 Task: Find connections with filter location Jogonalan with filter topic #realestateagentwith filter profile language Spanish with filter current company Bank of Baroda with filter school SSM College of Engineering with filter industry Geothermal Electric Power Generation with filter service category Homeowners Insurance with filter keywords title Assistant Golf Professional
Action: Mouse moved to (491, 46)
Screenshot: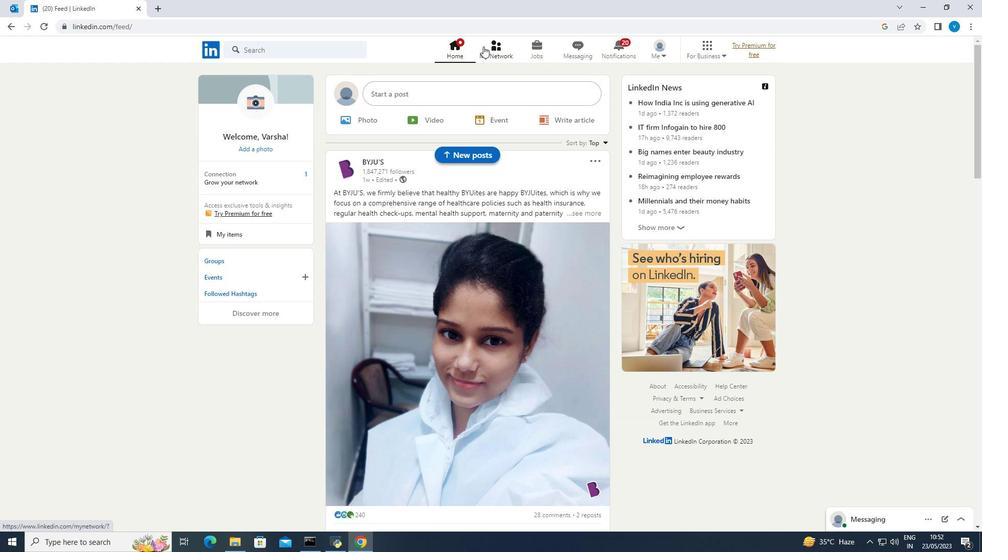 
Action: Mouse pressed left at (491, 46)
Screenshot: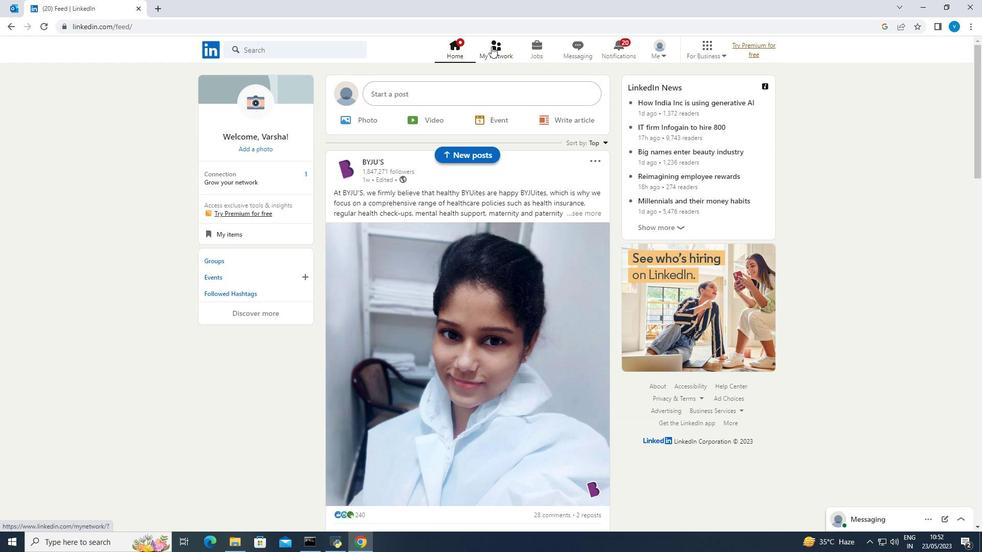 
Action: Mouse moved to (306, 109)
Screenshot: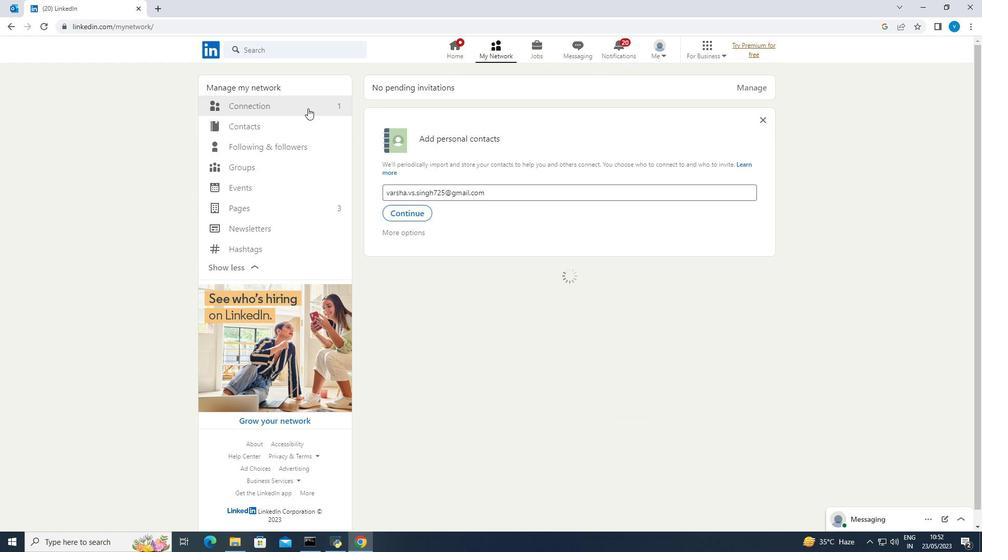 
Action: Mouse pressed left at (306, 109)
Screenshot: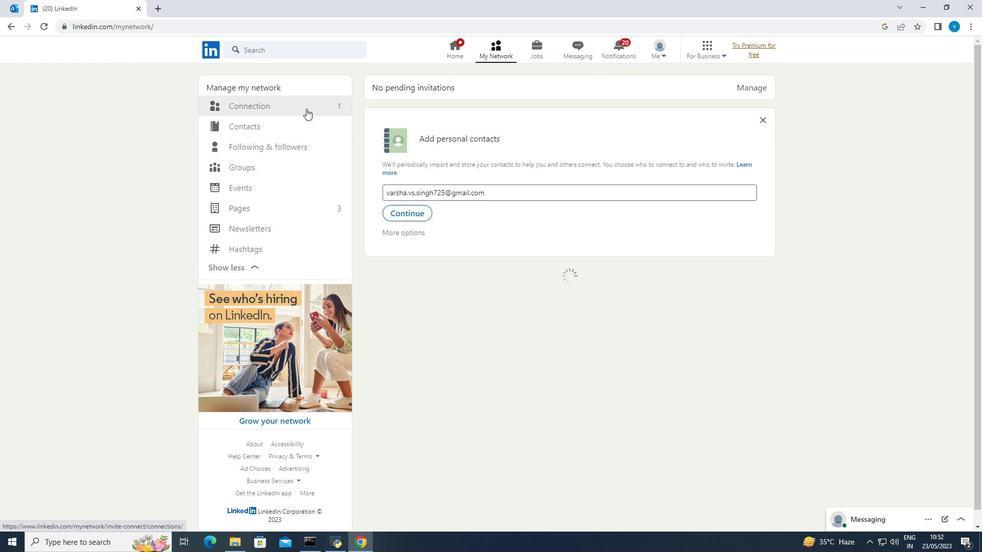 
Action: Mouse moved to (543, 108)
Screenshot: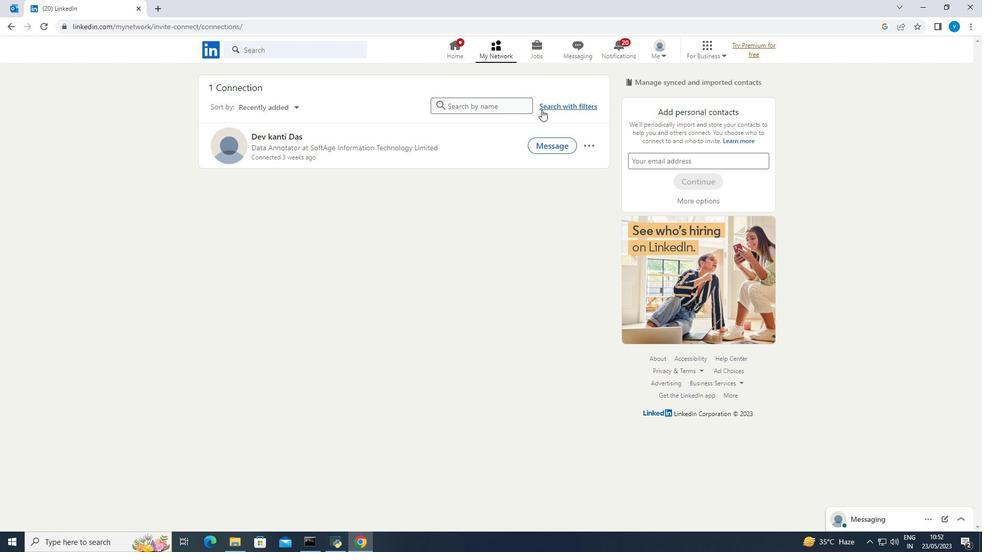 
Action: Mouse pressed left at (543, 108)
Screenshot: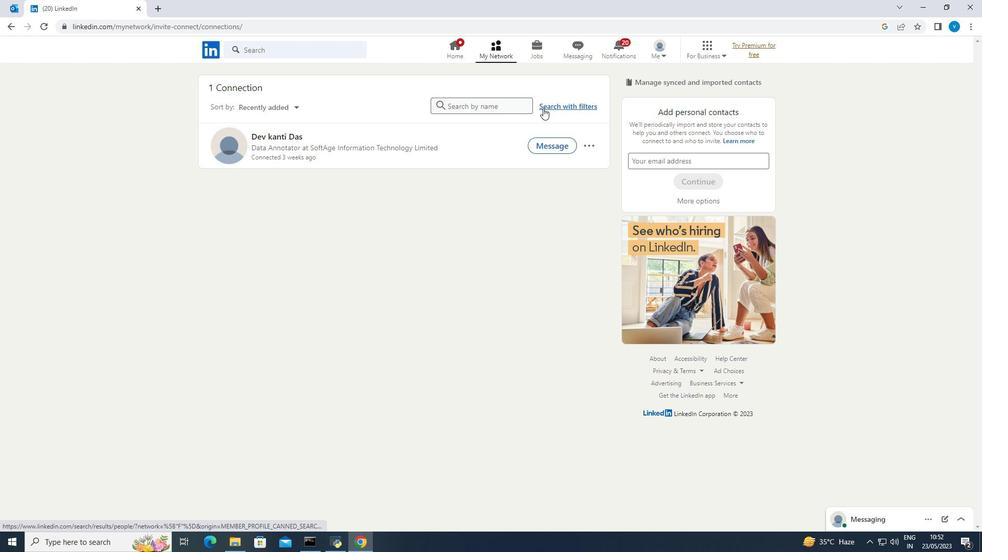 
Action: Mouse moved to (523, 81)
Screenshot: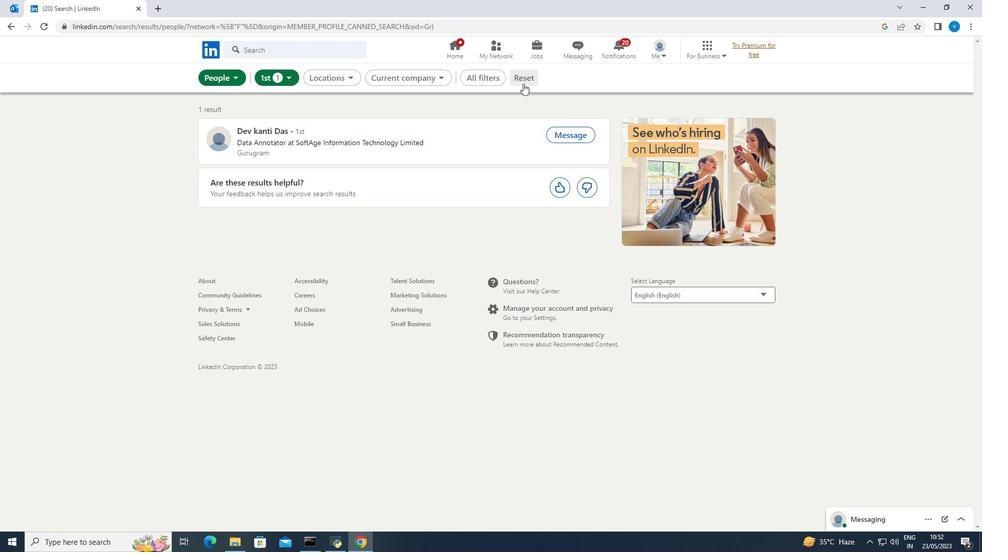 
Action: Mouse pressed left at (523, 81)
Screenshot: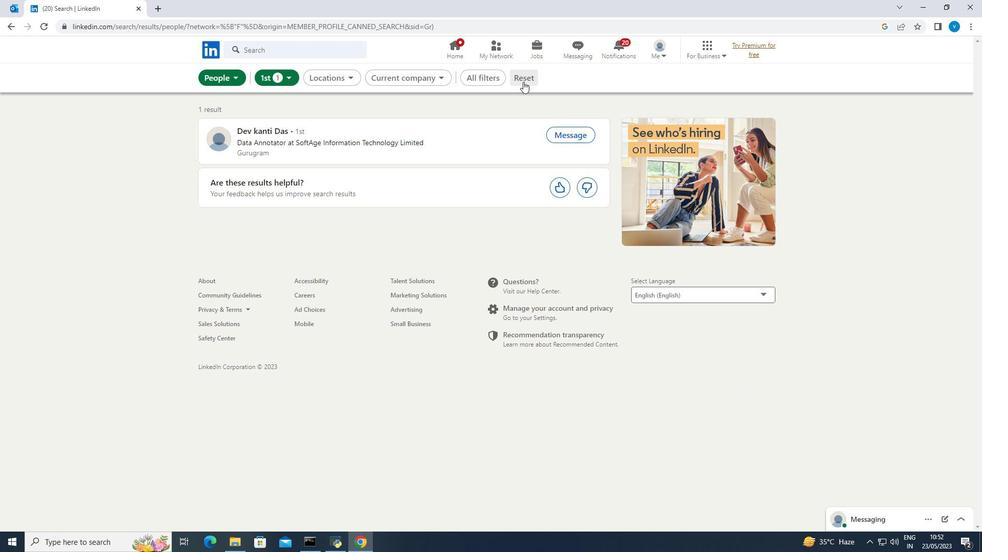 
Action: Mouse moved to (509, 80)
Screenshot: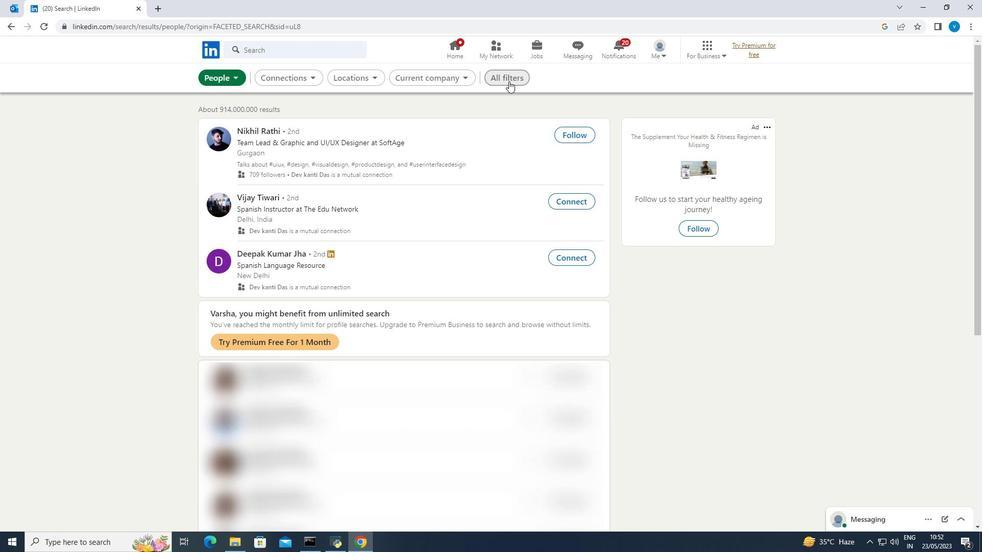 
Action: Mouse pressed left at (509, 80)
Screenshot: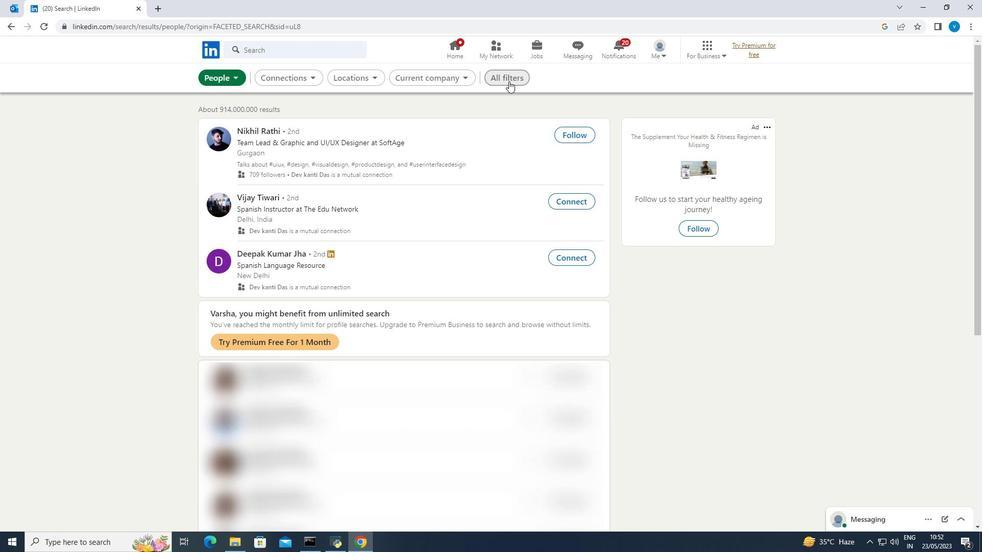 
Action: Mouse moved to (507, 81)
Screenshot: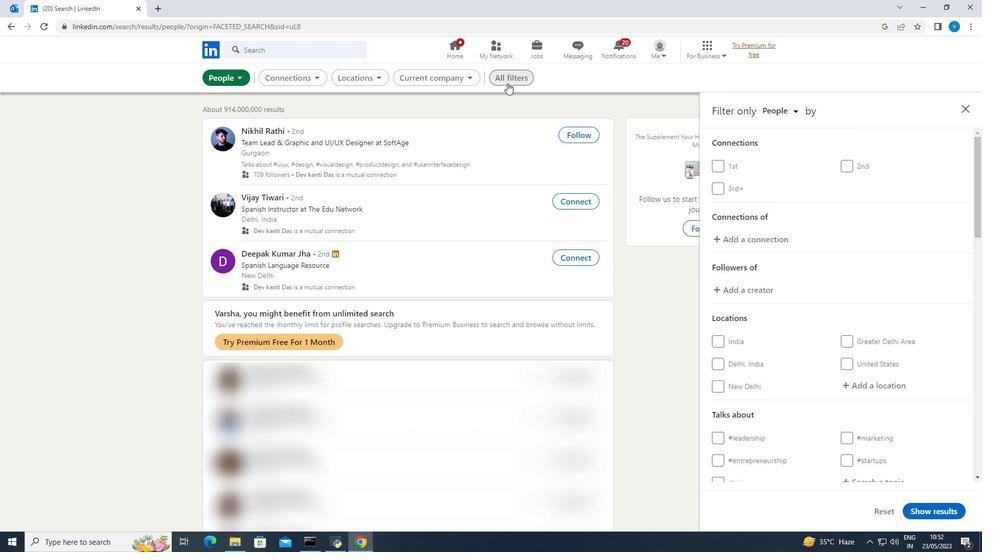 
Action: Mouse pressed left at (507, 81)
Screenshot: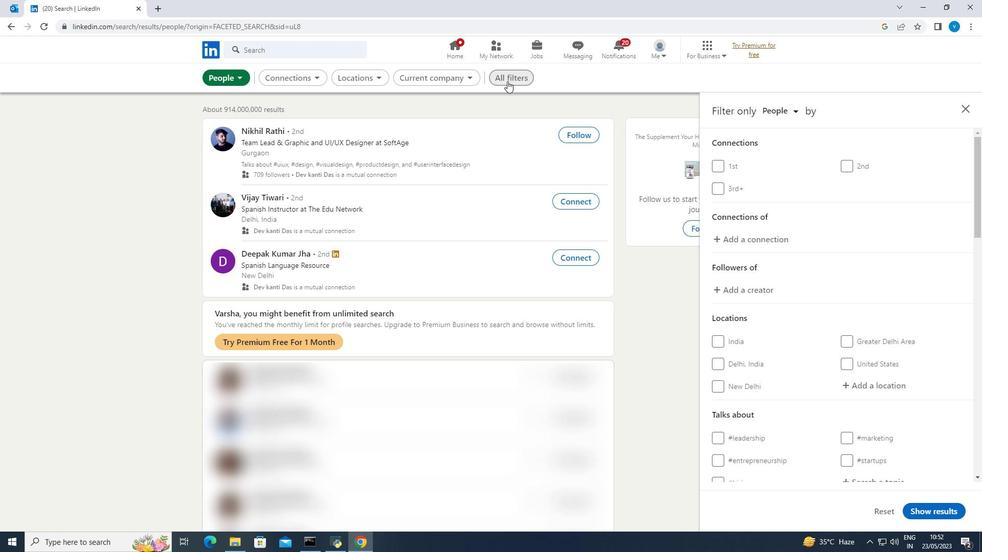 
Action: Mouse pressed left at (507, 81)
Screenshot: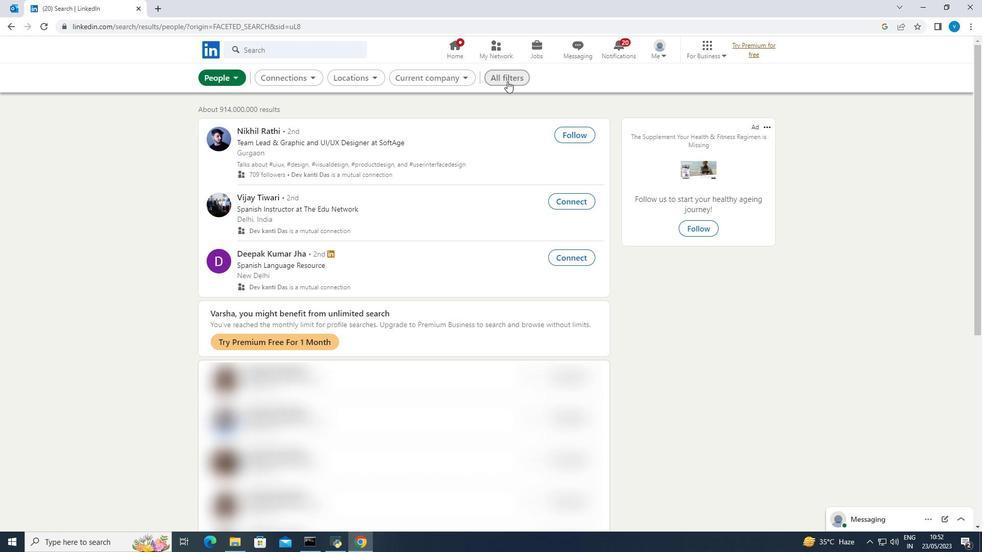 
Action: Mouse moved to (829, 236)
Screenshot: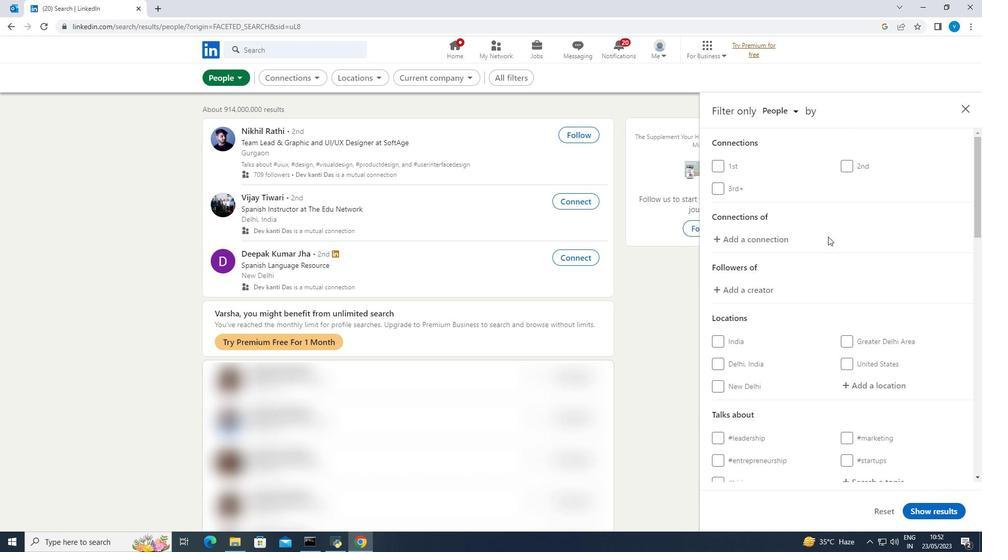 
Action: Mouse scrolled (829, 236) with delta (0, 0)
Screenshot: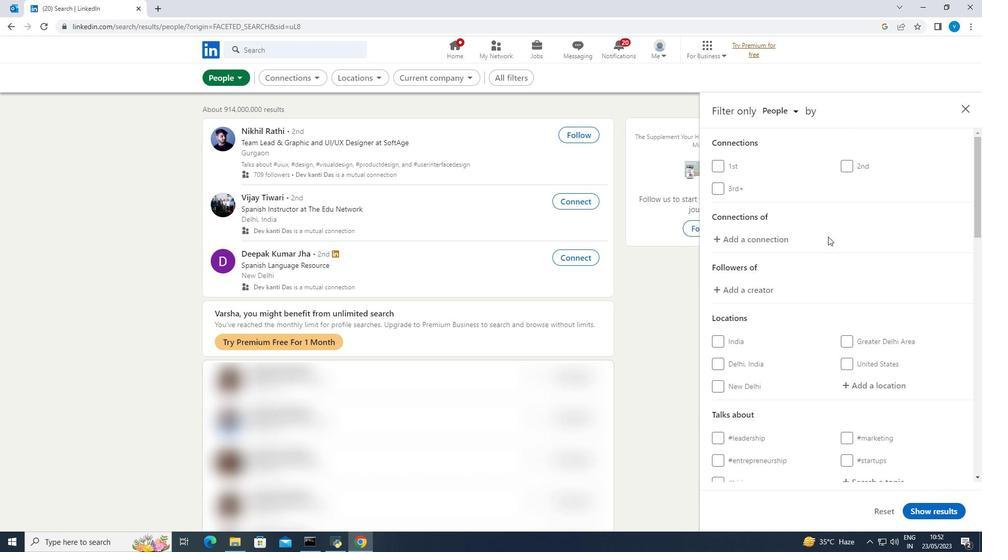 
Action: Mouse scrolled (829, 236) with delta (0, 0)
Screenshot: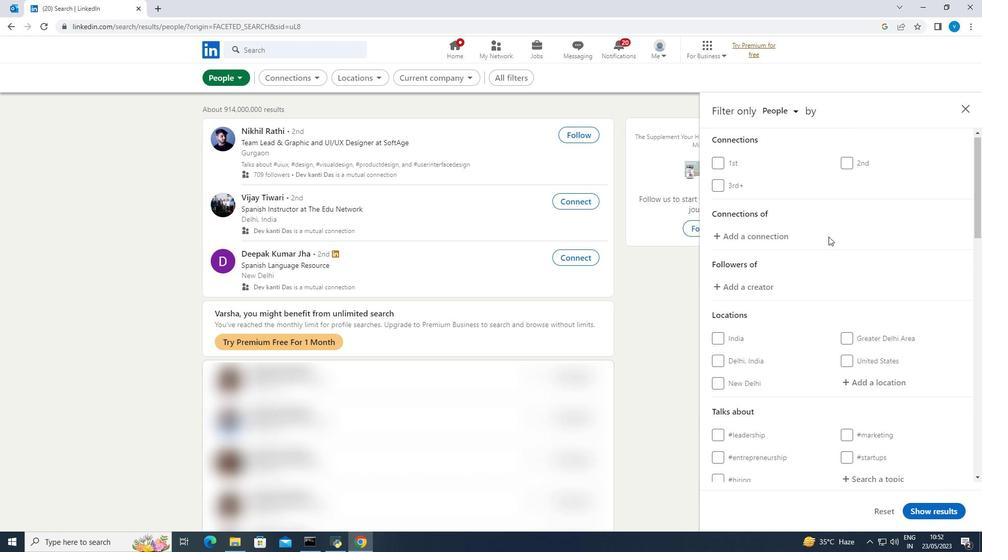 
Action: Mouse moved to (829, 236)
Screenshot: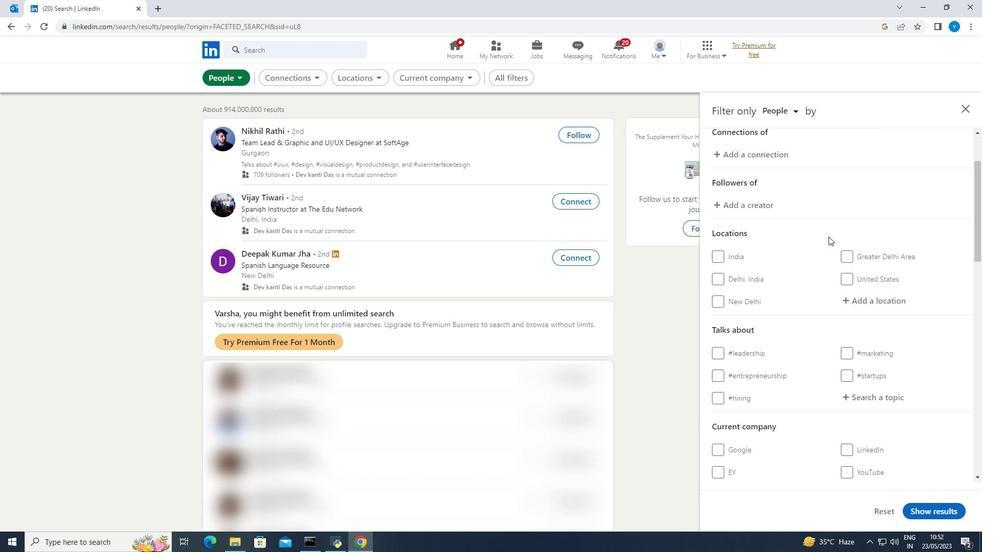 
Action: Mouse scrolled (829, 236) with delta (0, 0)
Screenshot: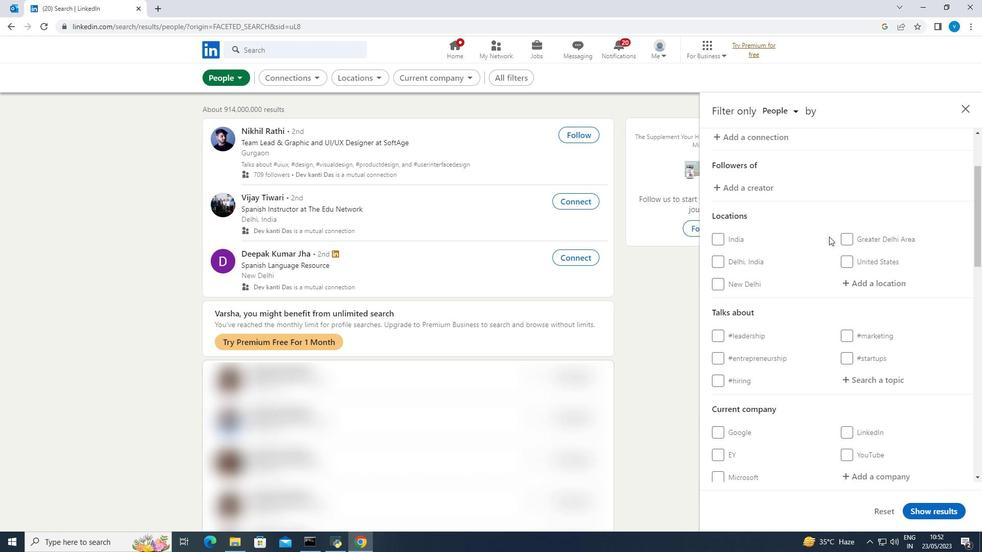 
Action: Mouse moved to (859, 232)
Screenshot: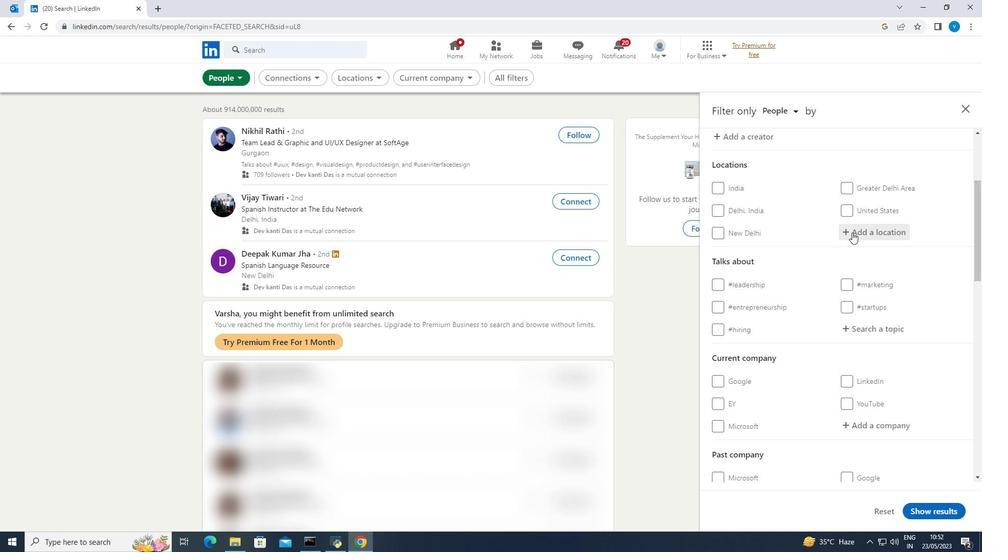 
Action: Mouse pressed left at (859, 232)
Screenshot: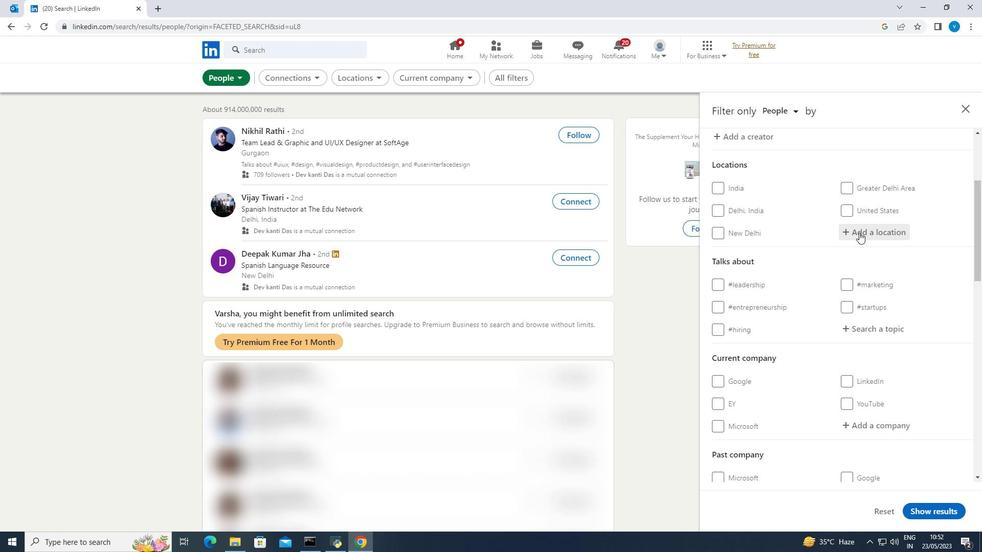 
Action: Mouse moved to (859, 229)
Screenshot: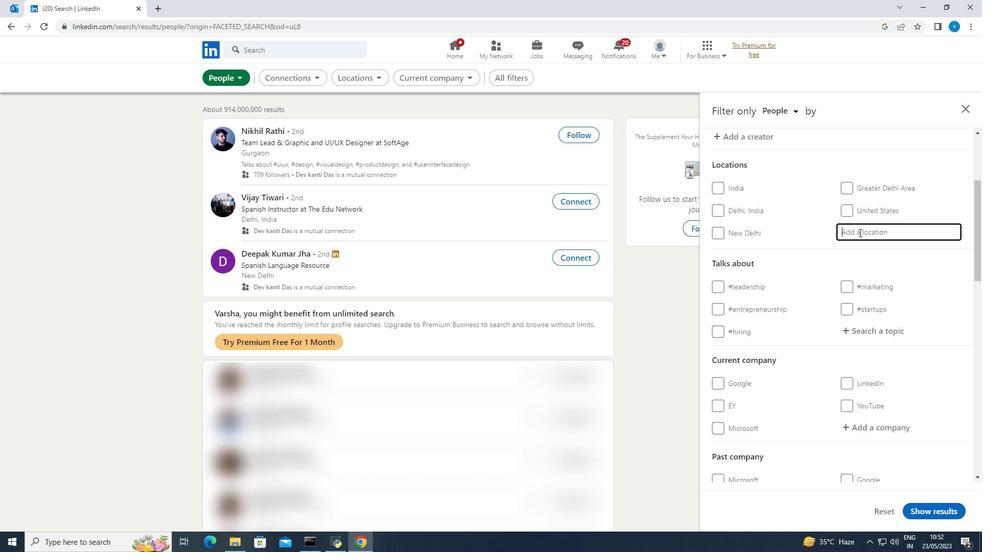 
Action: Key pressed <Key.shift><Key.shift><Key.shift><Key.shift><Key.shift>Jogonalan
Screenshot: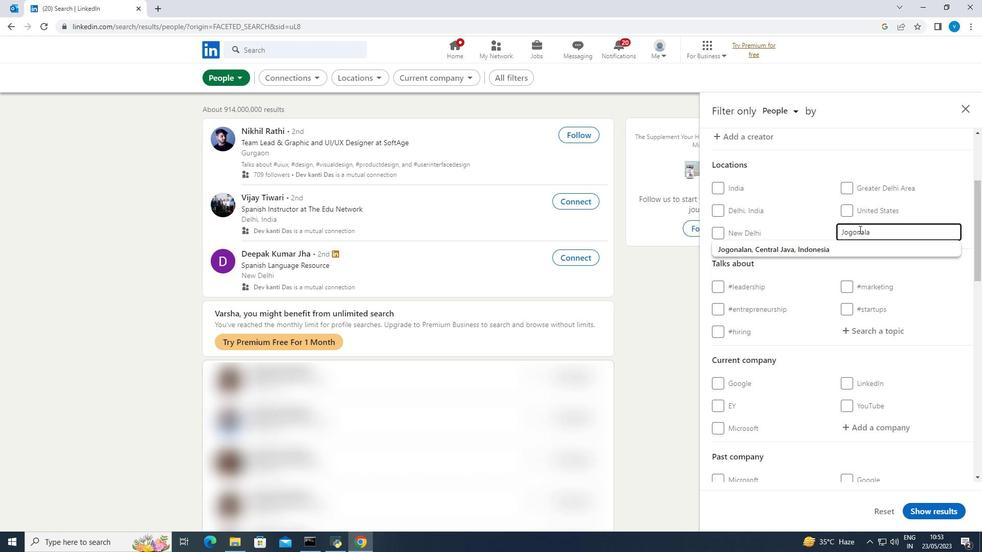 
Action: Mouse moved to (872, 335)
Screenshot: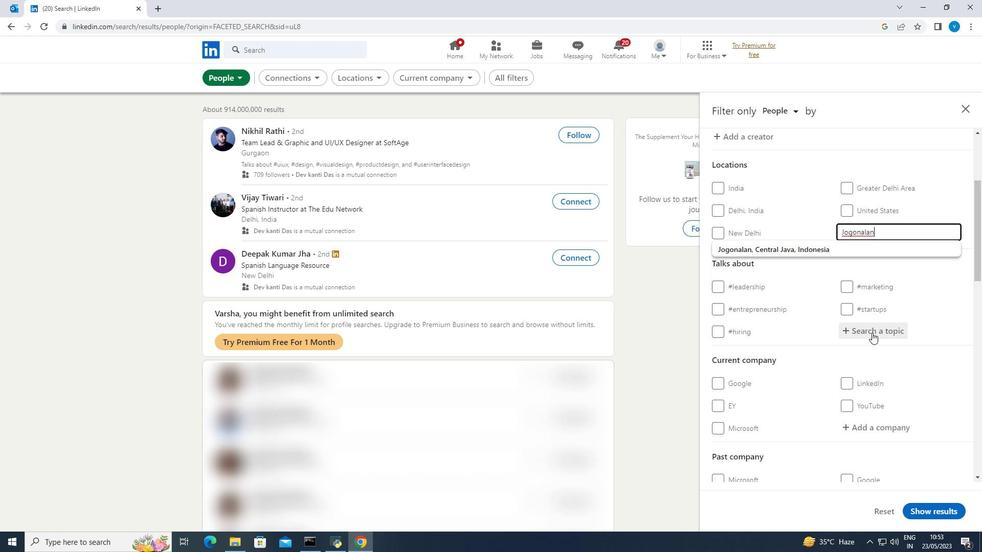 
Action: Mouse pressed left at (872, 335)
Screenshot: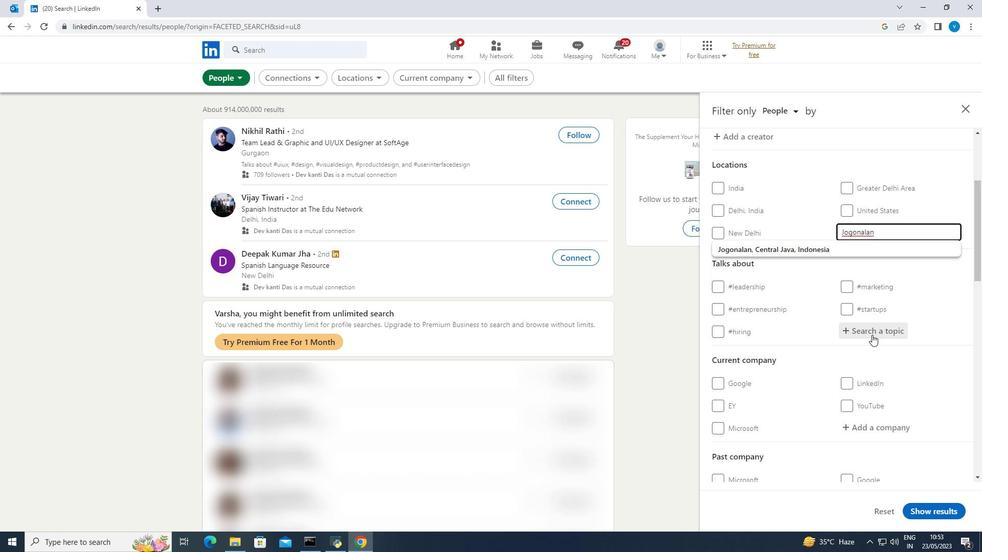 
Action: Key pressed realestateagent
Screenshot: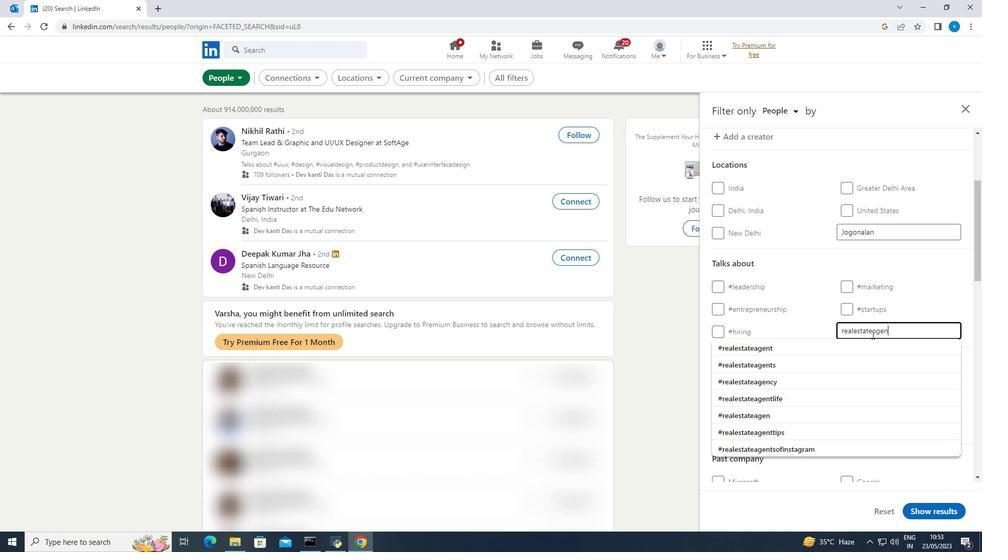 
Action: Mouse moved to (809, 346)
Screenshot: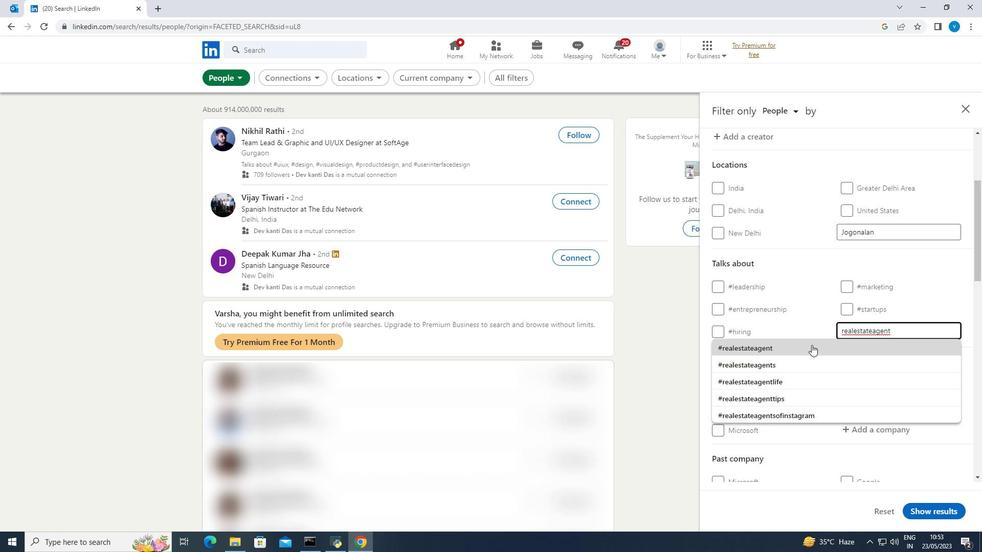 
Action: Mouse pressed left at (809, 346)
Screenshot: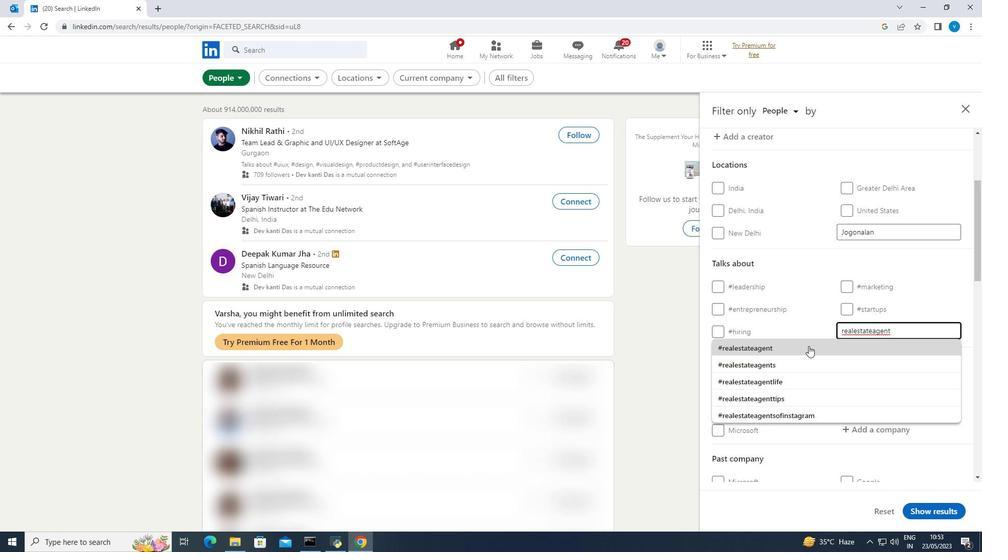 
Action: Mouse moved to (809, 346)
Screenshot: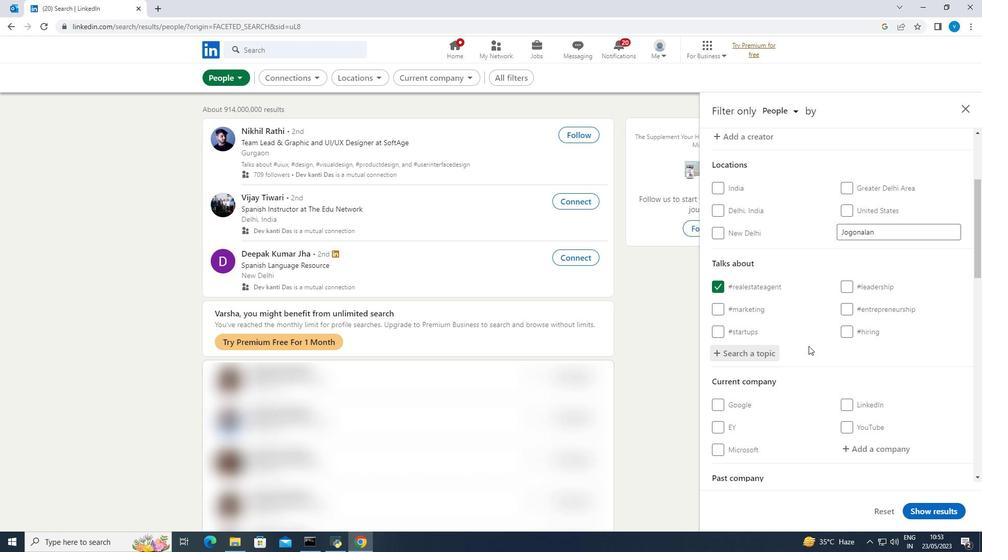 
Action: Mouse scrolled (809, 345) with delta (0, 0)
Screenshot: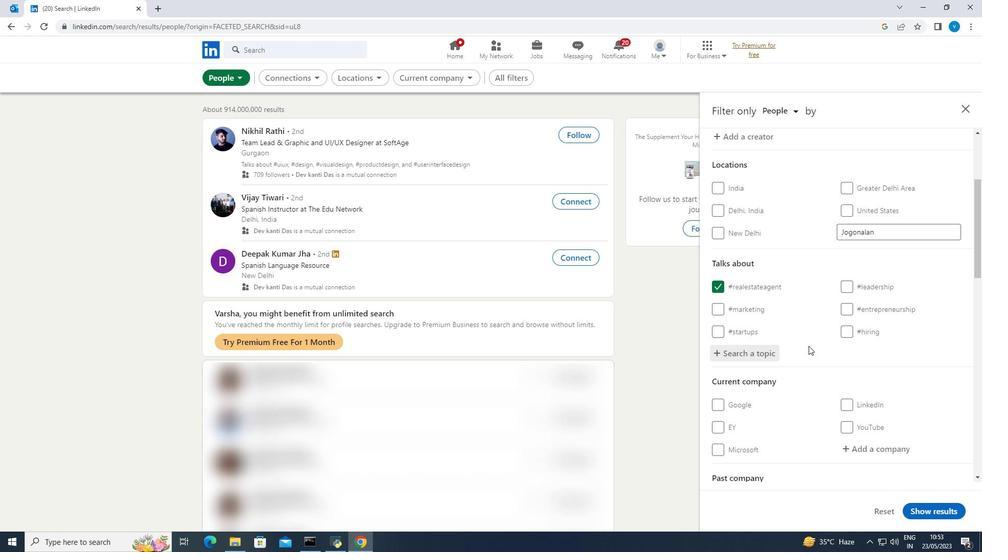 
Action: Mouse scrolled (809, 345) with delta (0, 0)
Screenshot: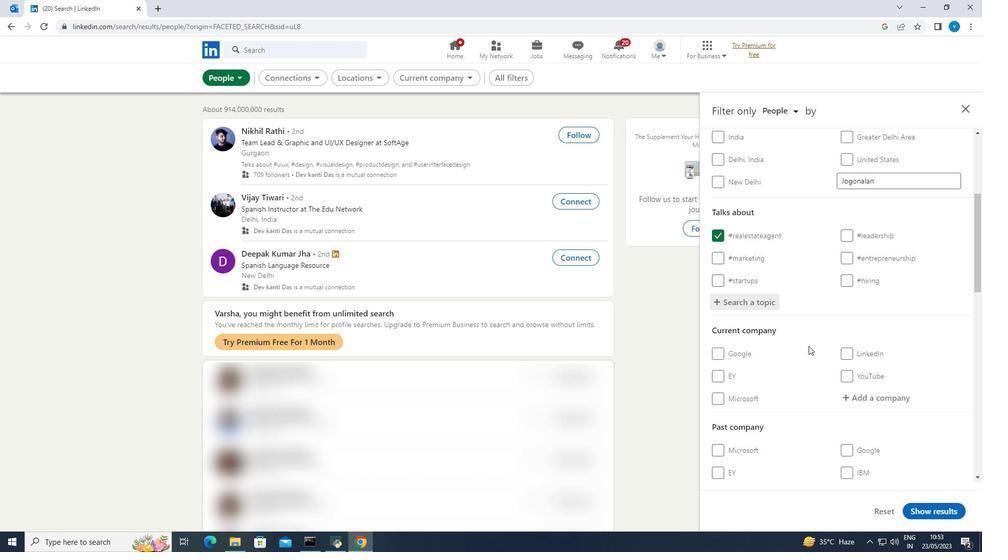 
Action: Mouse scrolled (809, 345) with delta (0, 0)
Screenshot: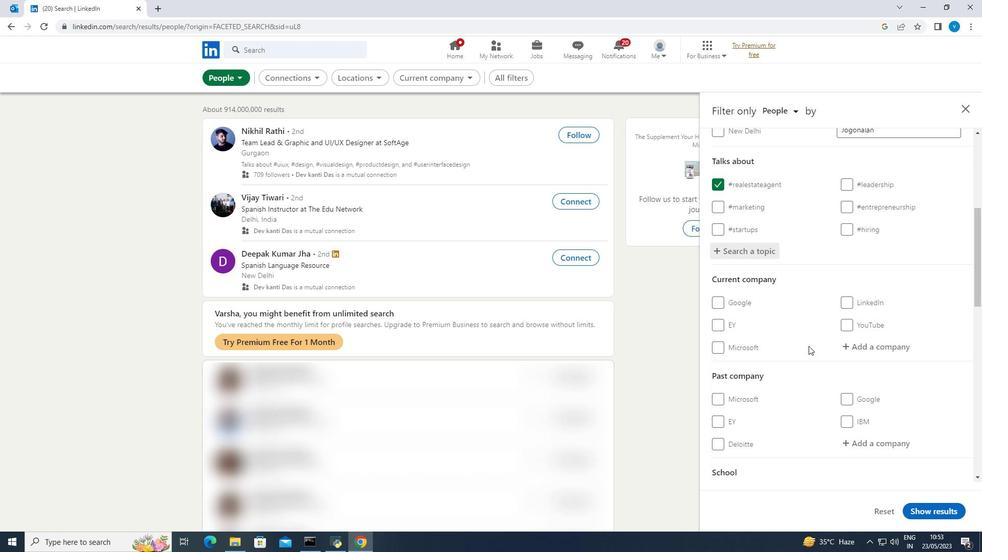 
Action: Mouse scrolled (809, 345) with delta (0, 0)
Screenshot: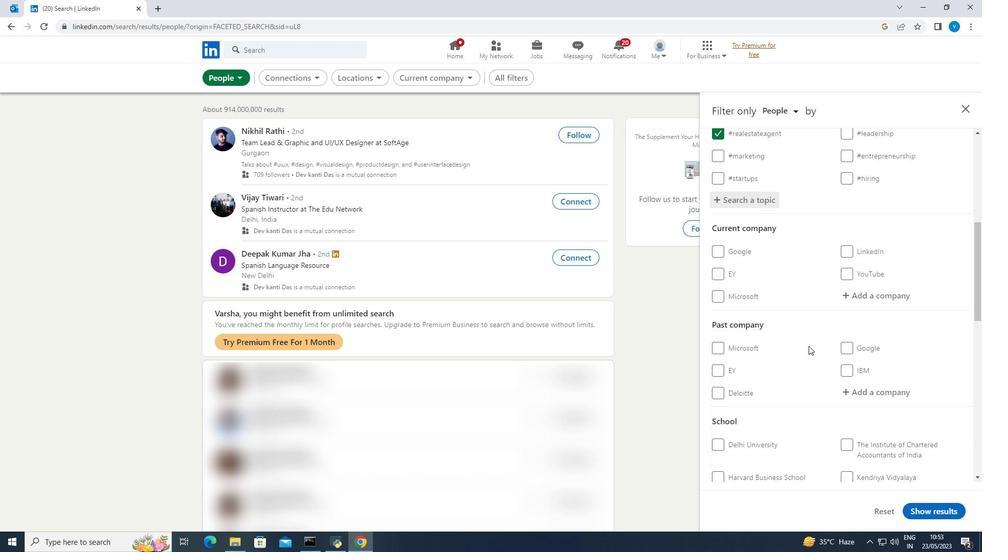 
Action: Mouse scrolled (809, 345) with delta (0, 0)
Screenshot: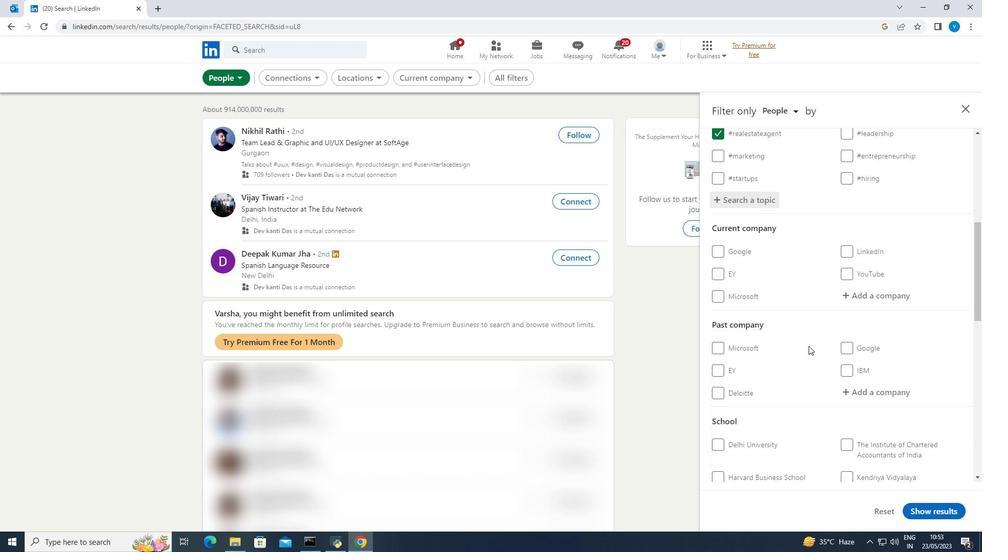 
Action: Mouse scrolled (809, 345) with delta (0, 0)
Screenshot: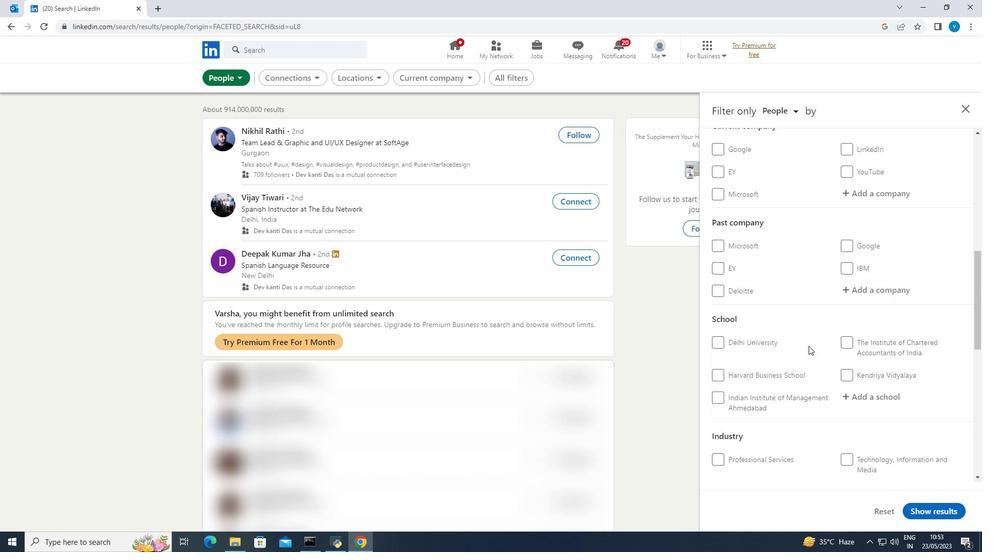 
Action: Mouse scrolled (809, 345) with delta (0, 0)
Screenshot: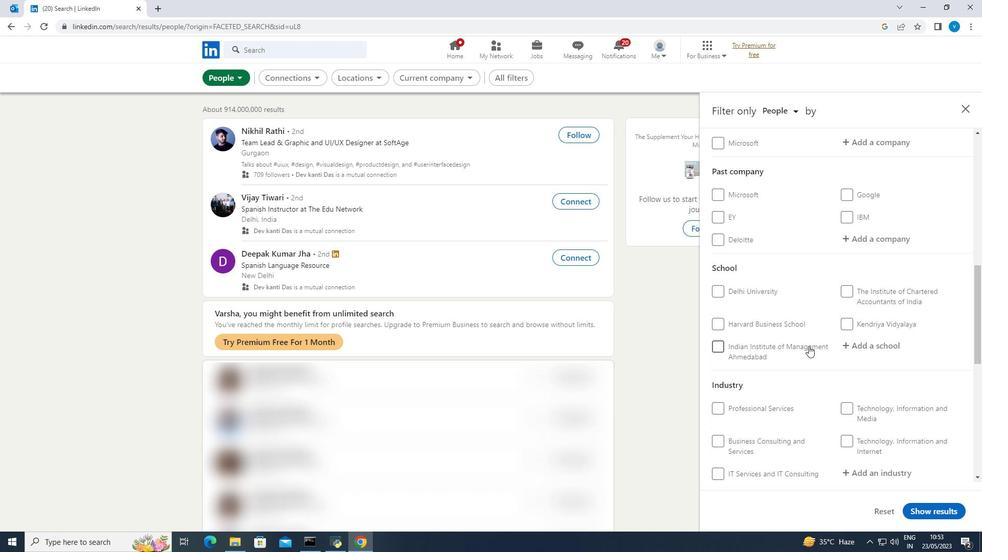 
Action: Mouse scrolled (809, 345) with delta (0, 0)
Screenshot: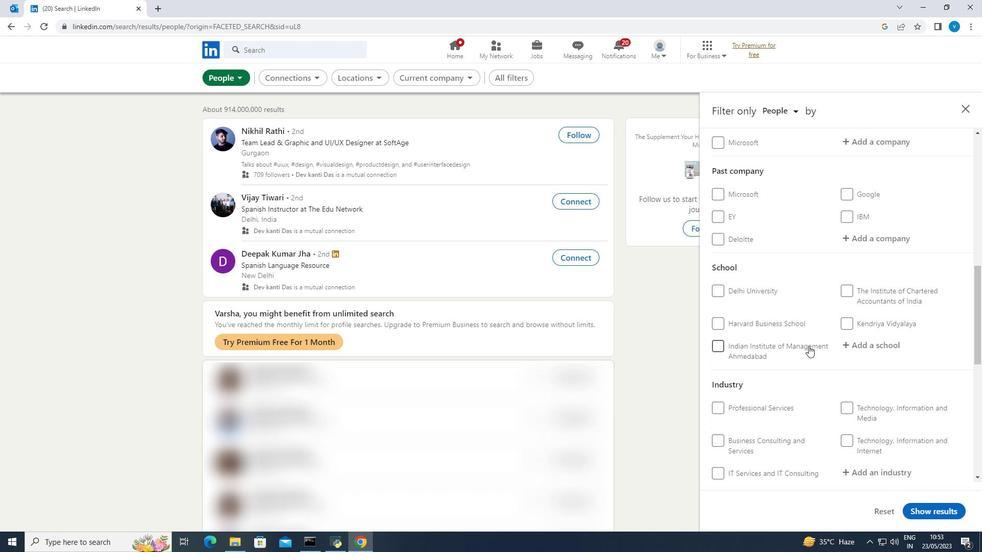 
Action: Mouse scrolled (809, 345) with delta (0, 0)
Screenshot: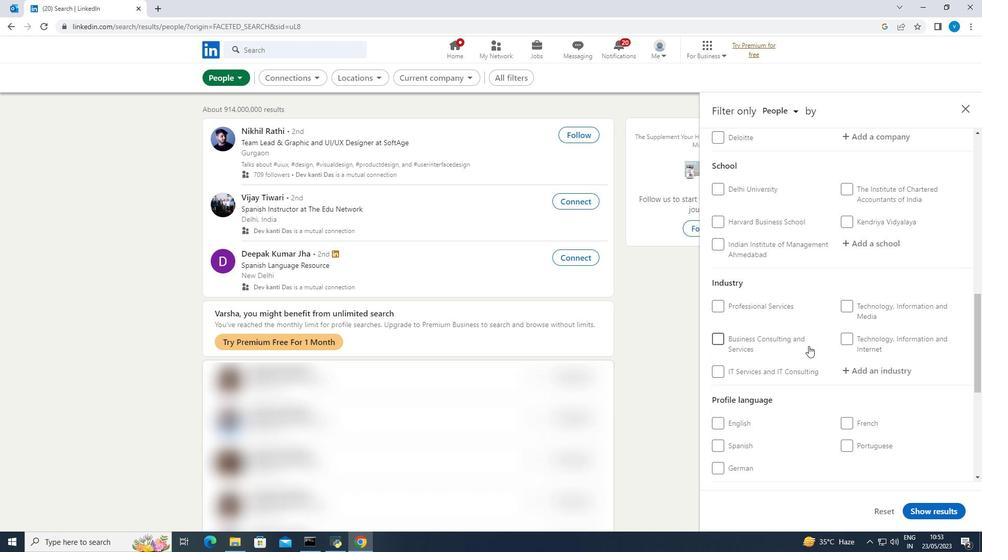 
Action: Mouse scrolled (809, 345) with delta (0, 0)
Screenshot: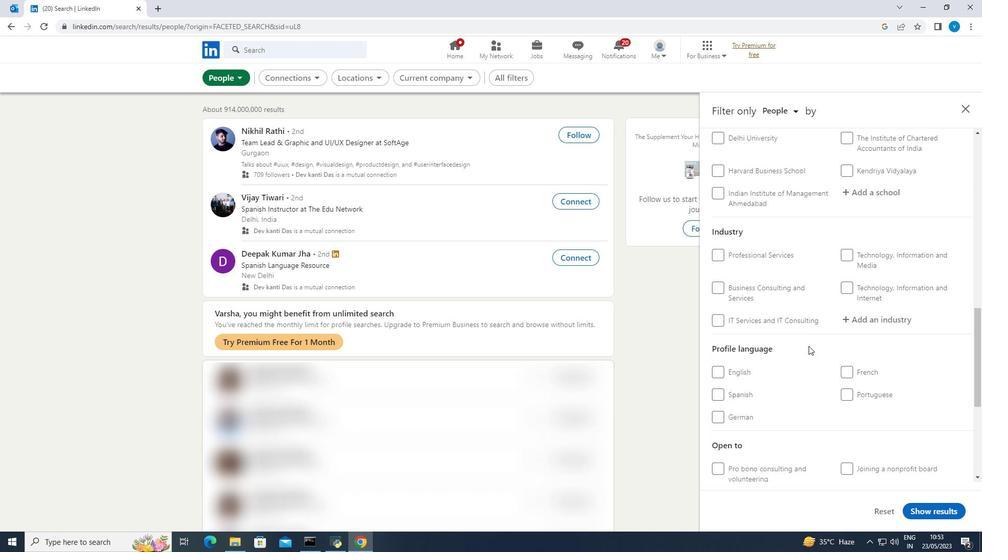 
Action: Mouse scrolled (809, 345) with delta (0, 0)
Screenshot: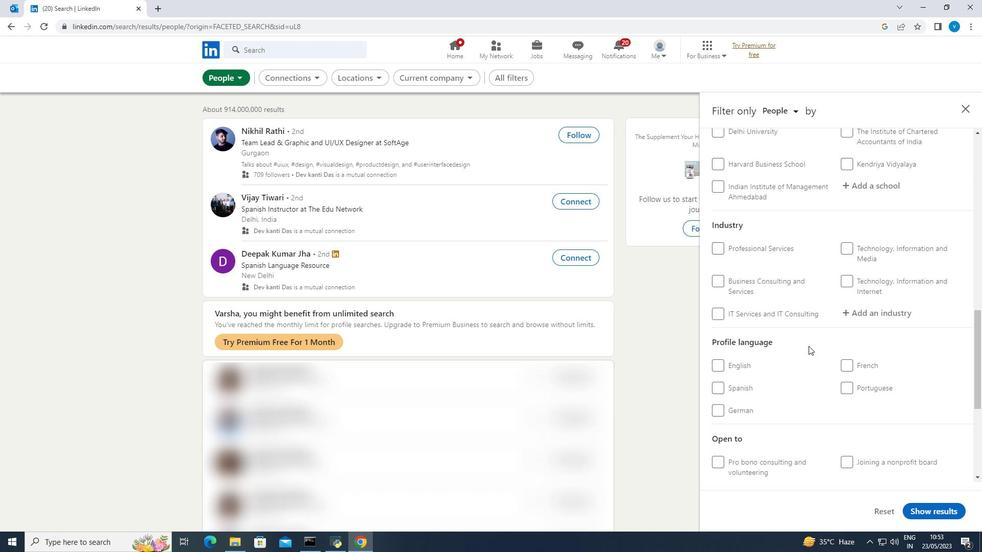 
Action: Mouse scrolled (809, 345) with delta (0, 0)
Screenshot: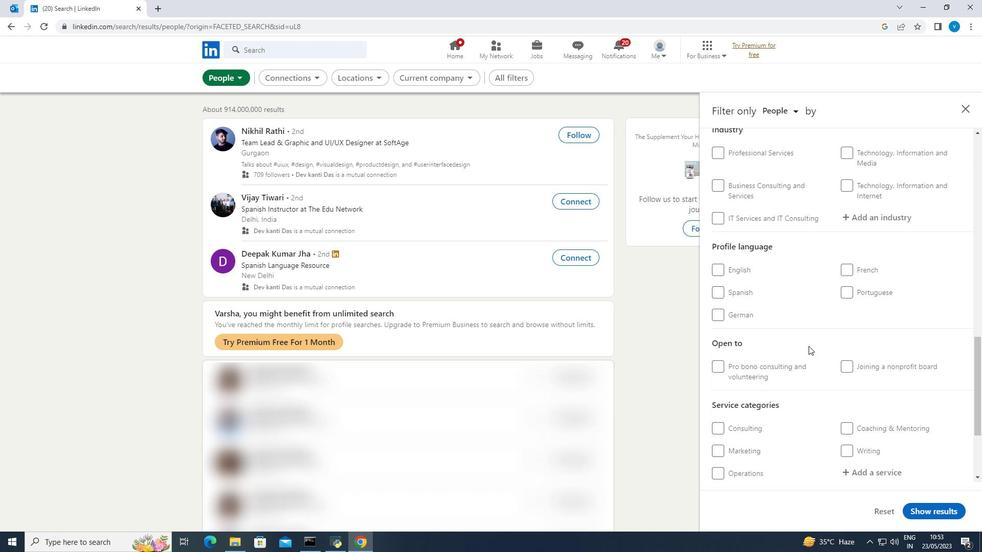 
Action: Mouse scrolled (809, 345) with delta (0, 0)
Screenshot: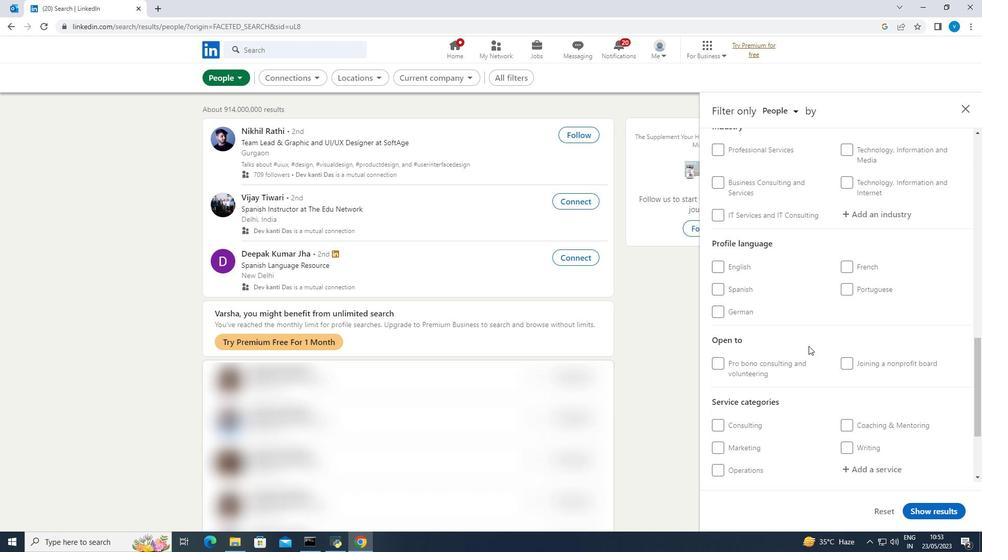 
Action: Mouse moved to (717, 189)
Screenshot: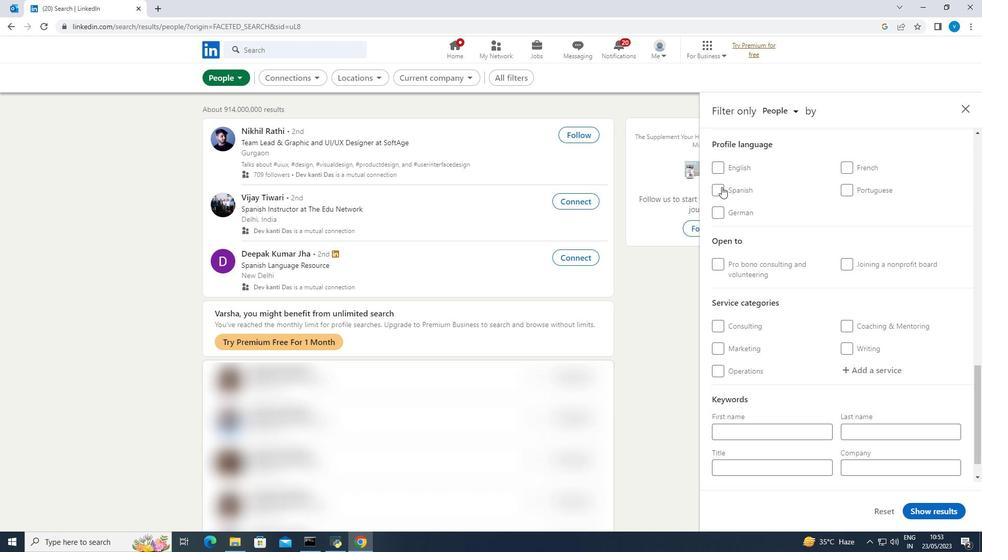 
Action: Mouse pressed left at (717, 189)
Screenshot: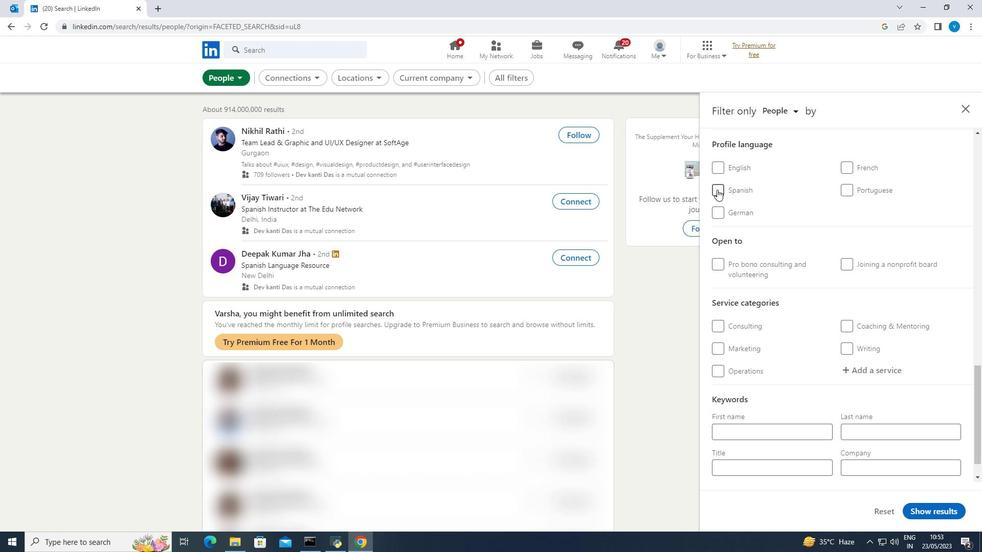 
Action: Mouse moved to (717, 189)
Screenshot: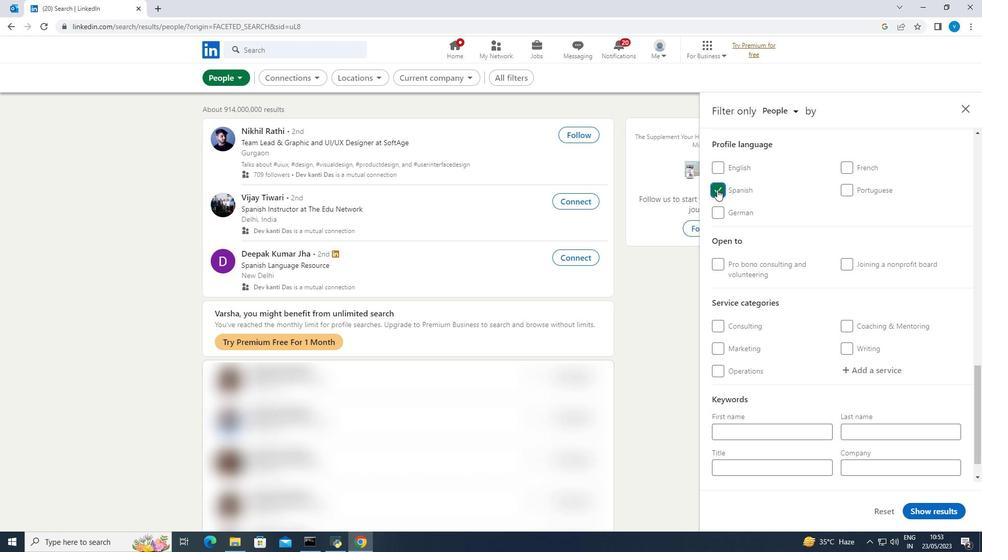 
Action: Mouse scrolled (717, 190) with delta (0, 0)
Screenshot: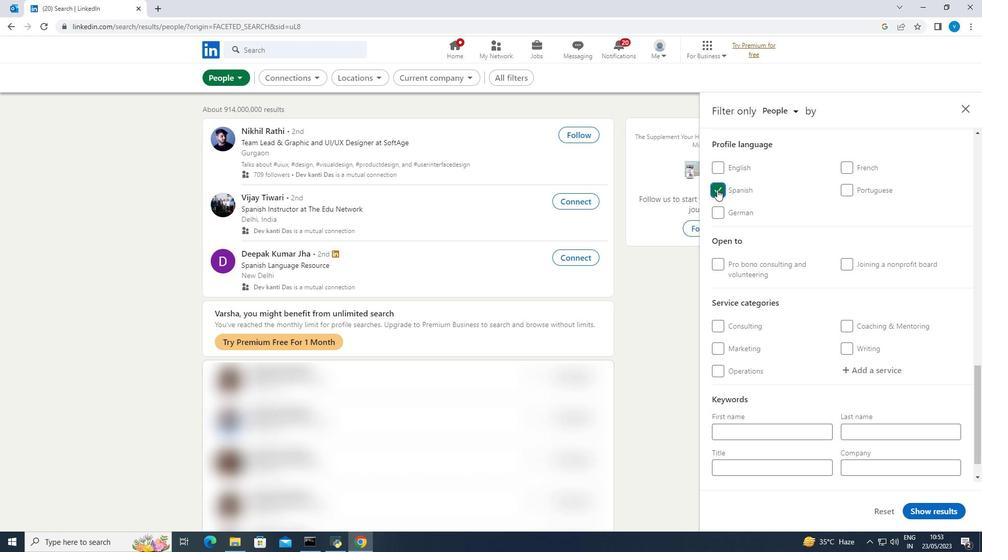 
Action: Mouse scrolled (717, 190) with delta (0, 0)
Screenshot: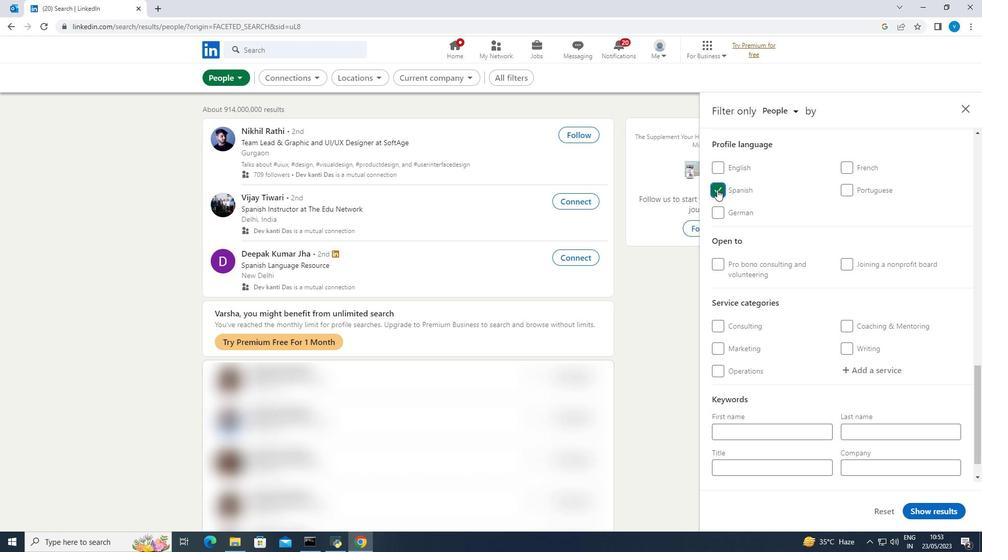 
Action: Mouse scrolled (717, 190) with delta (0, 0)
Screenshot: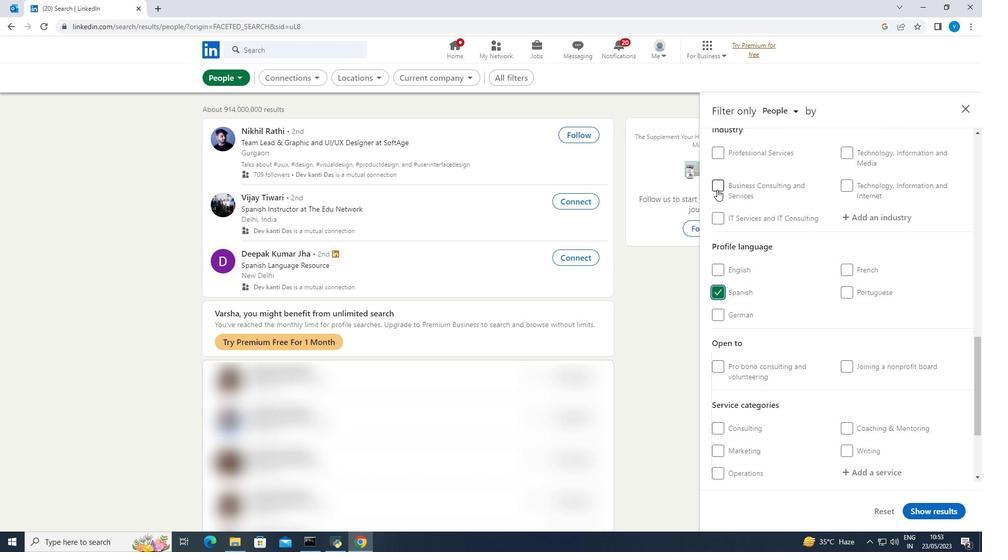 
Action: Mouse scrolled (717, 190) with delta (0, 0)
Screenshot: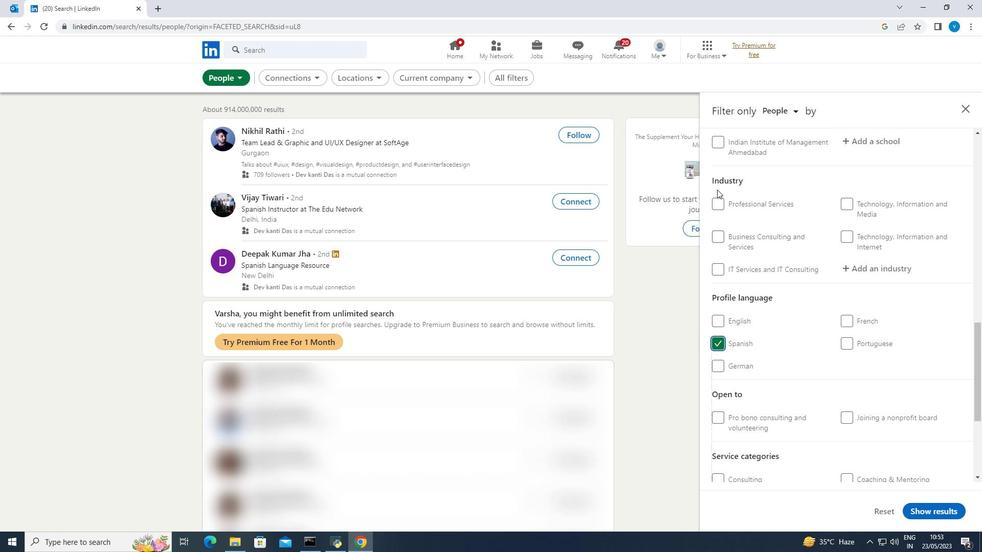 
Action: Mouse scrolled (717, 190) with delta (0, 0)
Screenshot: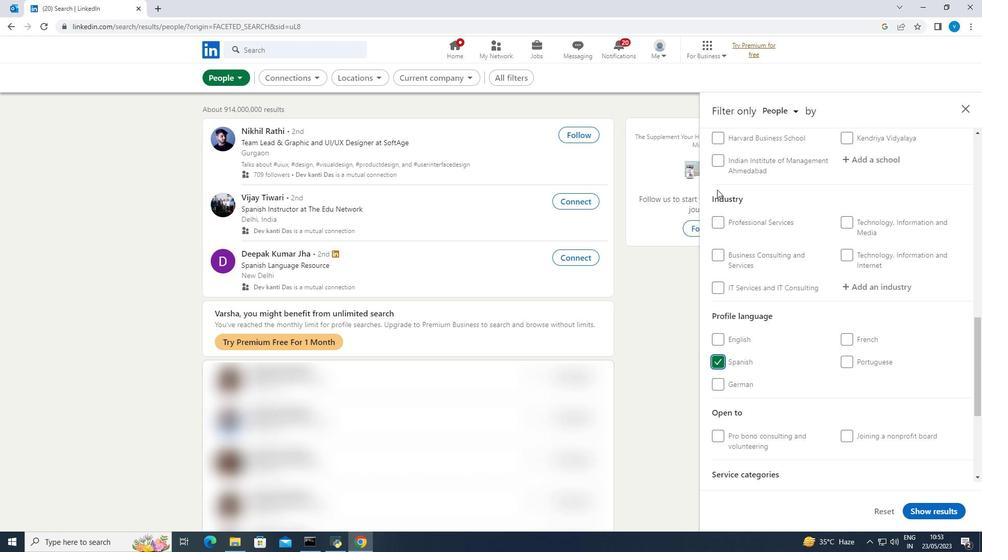 
Action: Mouse scrolled (717, 190) with delta (0, 0)
Screenshot: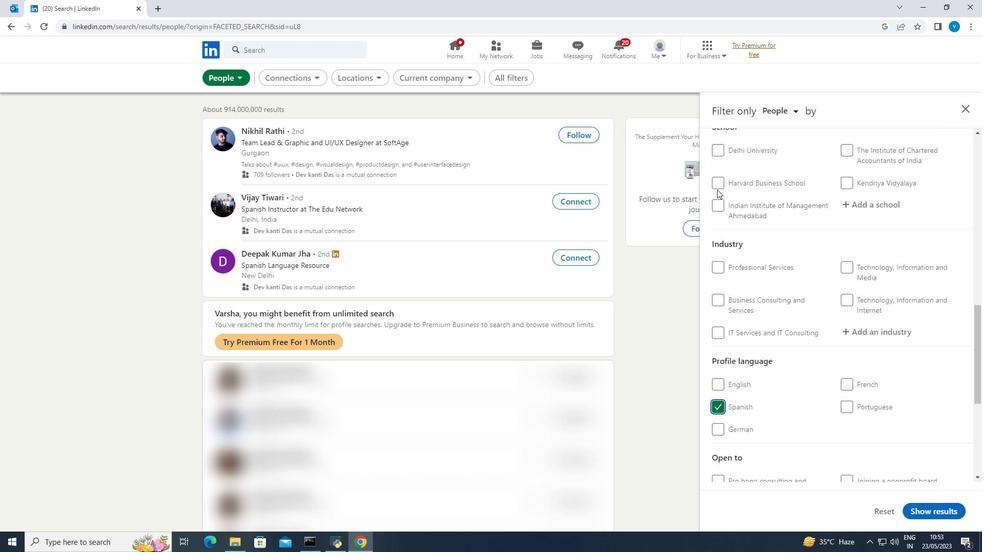 
Action: Mouse scrolled (717, 190) with delta (0, 0)
Screenshot: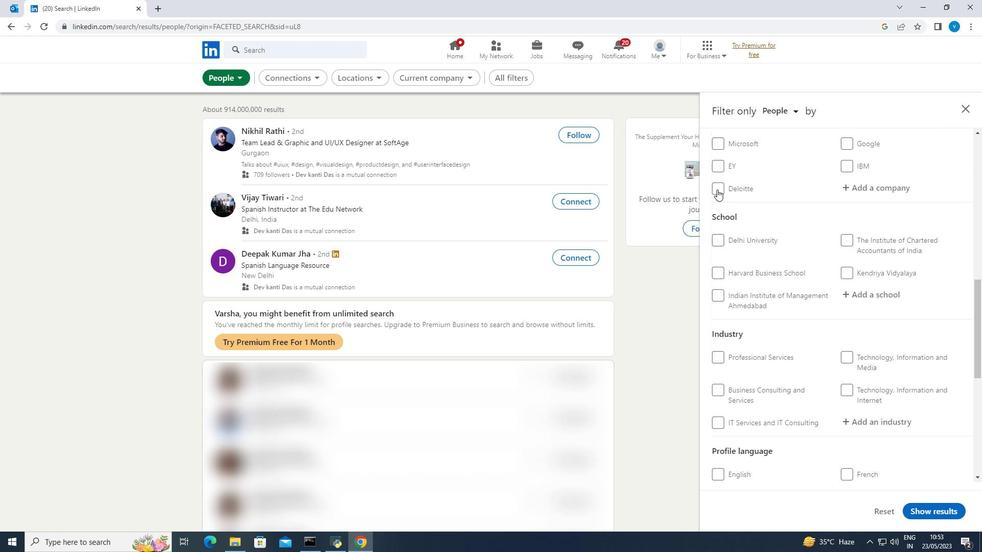 
Action: Mouse scrolled (717, 190) with delta (0, 0)
Screenshot: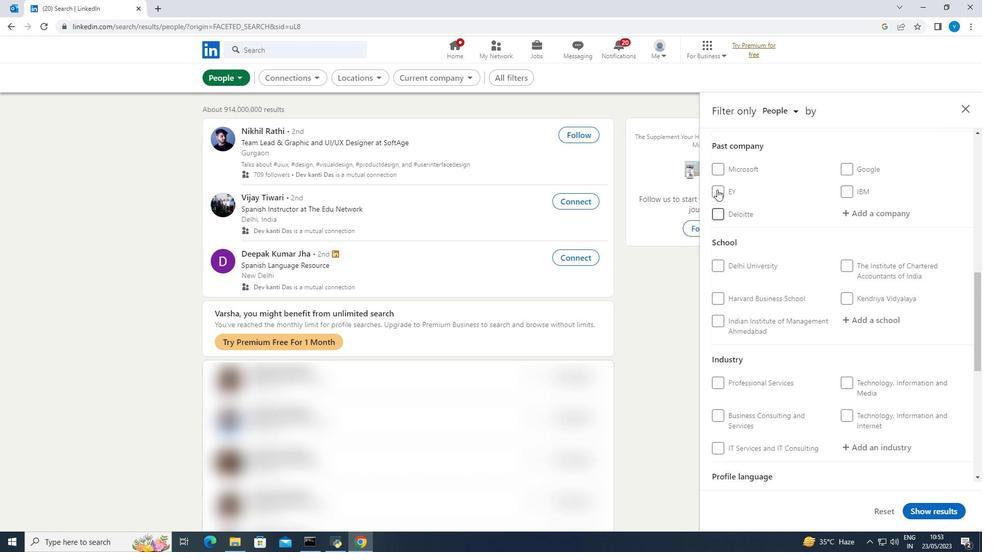 
Action: Mouse scrolled (717, 190) with delta (0, 0)
Screenshot: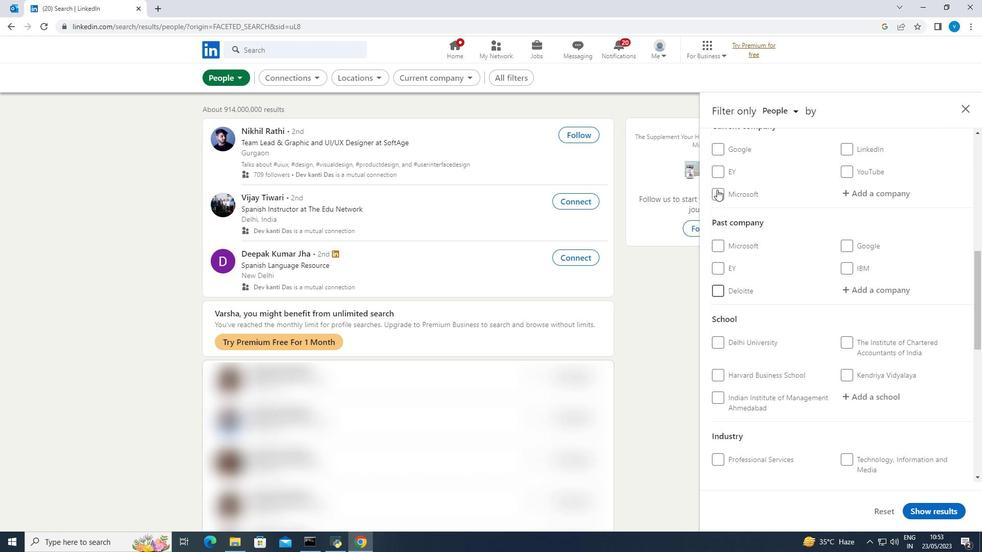 
Action: Mouse moved to (860, 244)
Screenshot: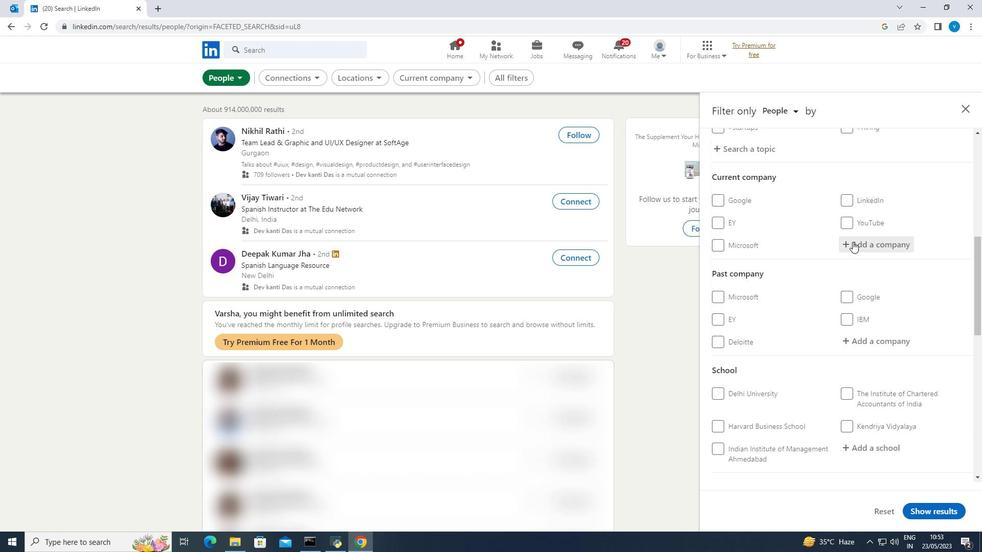 
Action: Mouse pressed left at (860, 244)
Screenshot: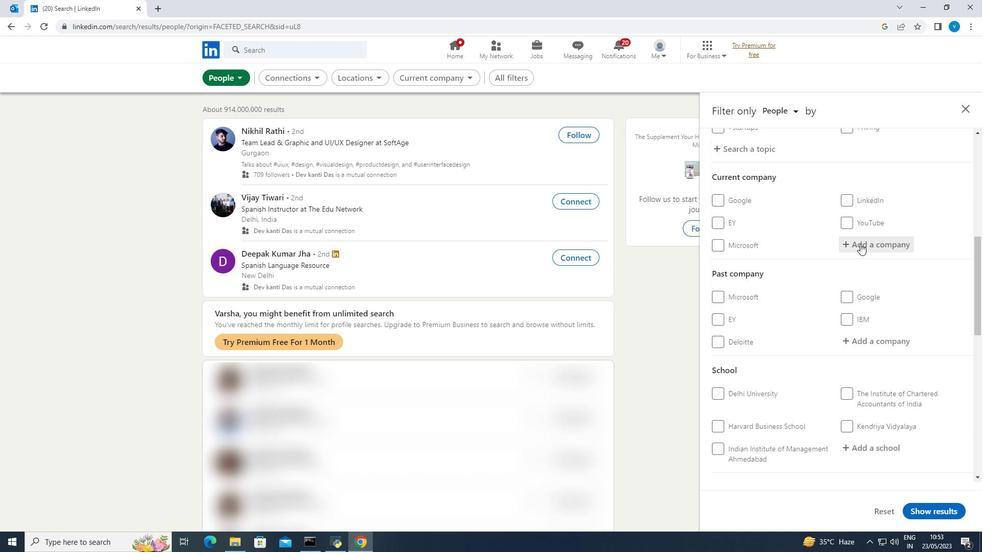 
Action: Mouse moved to (860, 244)
Screenshot: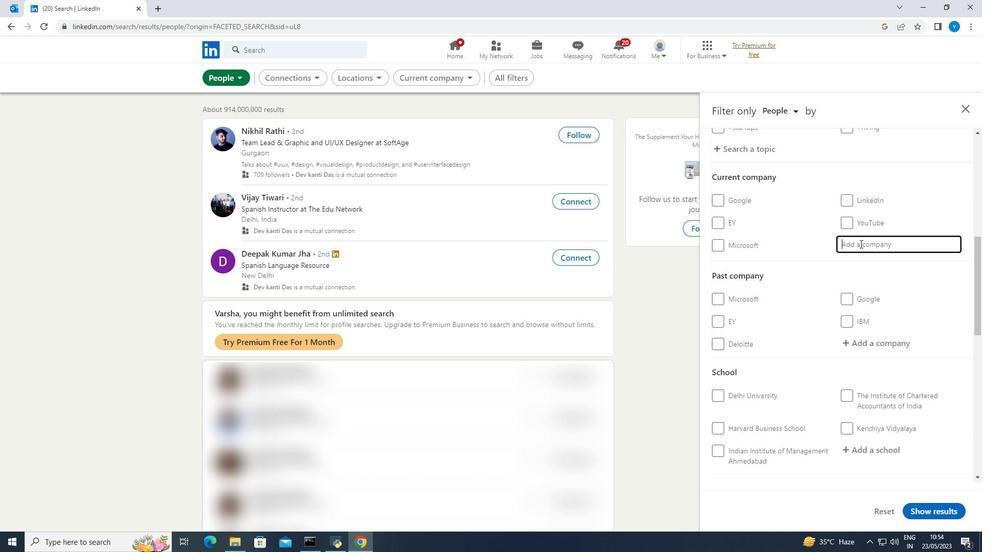 
Action: Key pressed <Key.shift><Key.shift><Key.shift>Bank<Key.space>of<Key.space><Key.shift><Key.shift><Key.shift><Key.shift>Baroda
Screenshot: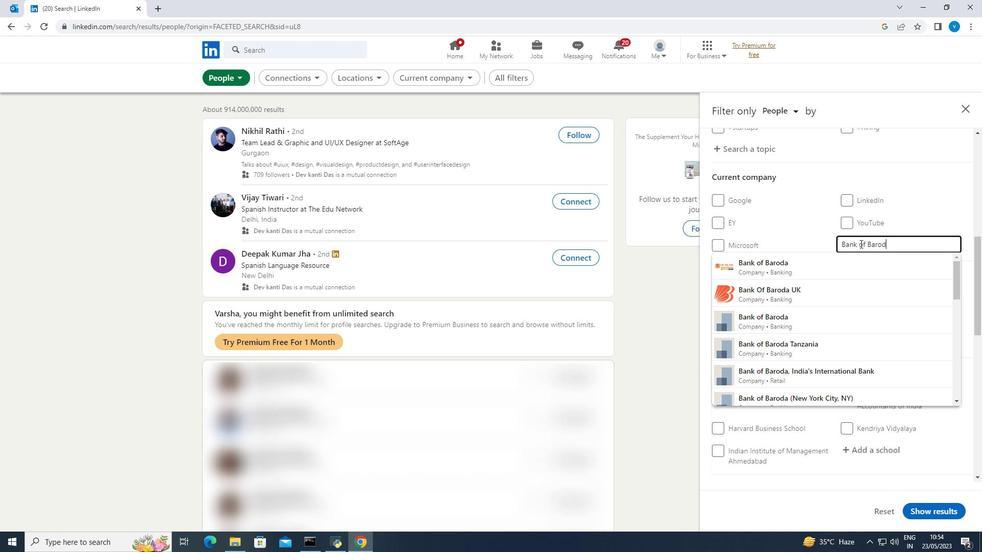 
Action: Mouse moved to (825, 266)
Screenshot: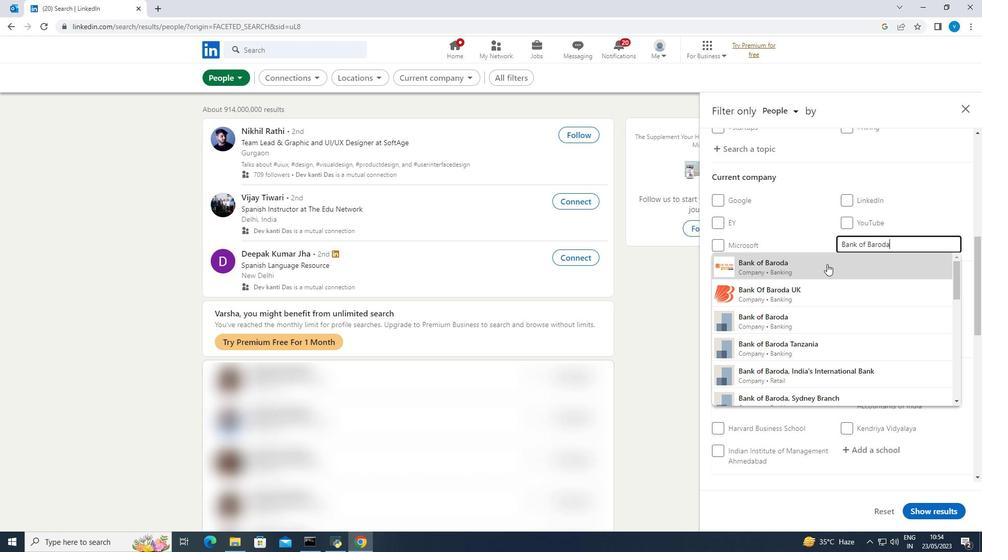 
Action: Mouse pressed left at (825, 266)
Screenshot: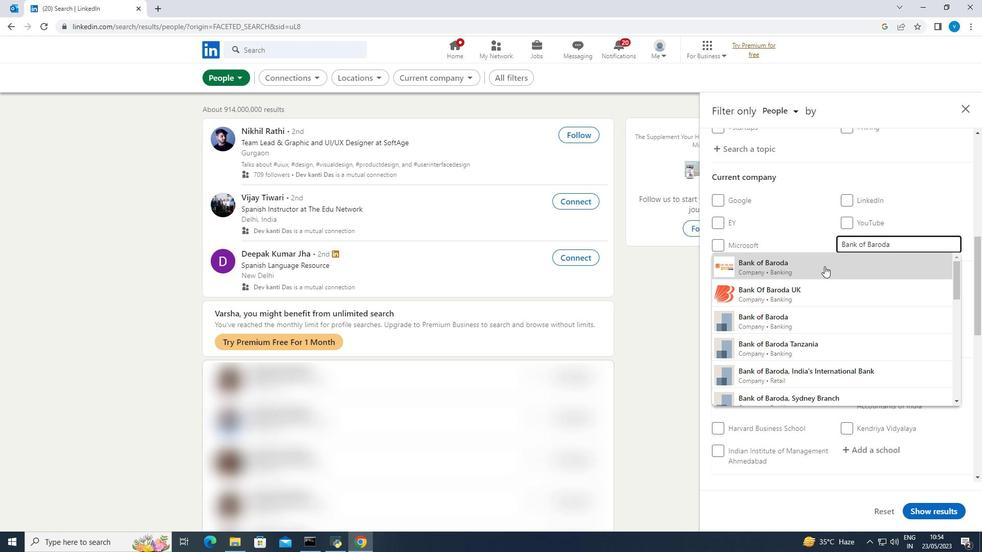 
Action: Mouse scrolled (825, 266) with delta (0, 0)
Screenshot: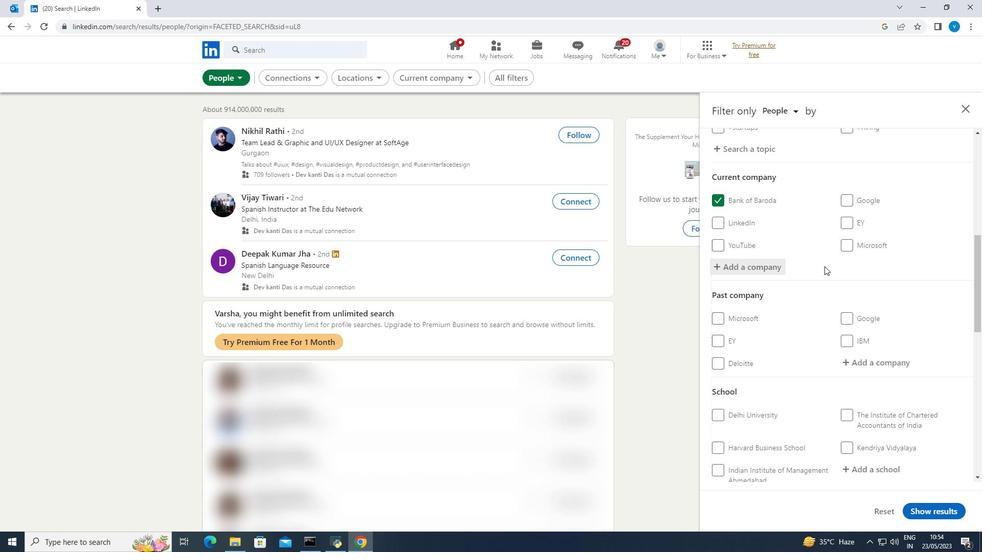 
Action: Mouse moved to (825, 266)
Screenshot: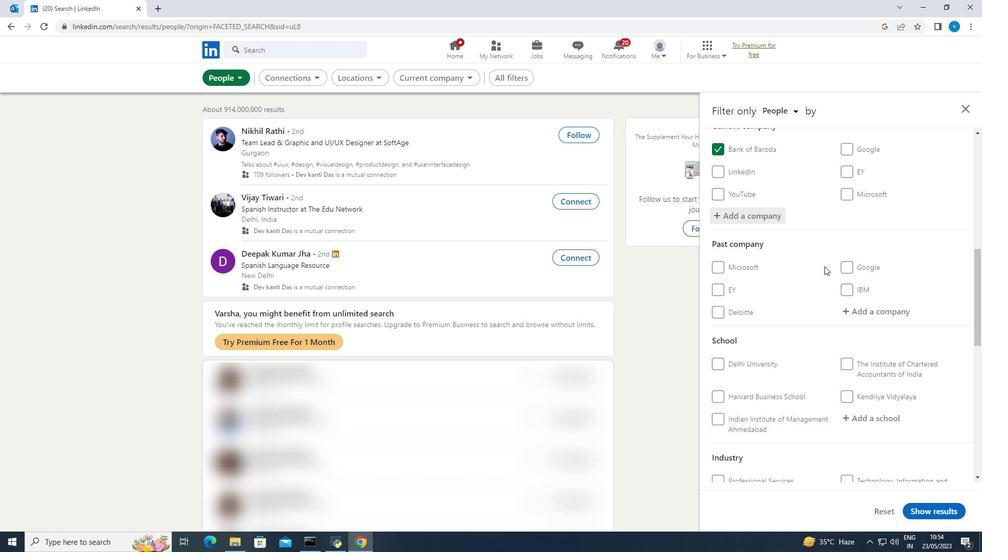 
Action: Mouse scrolled (825, 266) with delta (0, 0)
Screenshot: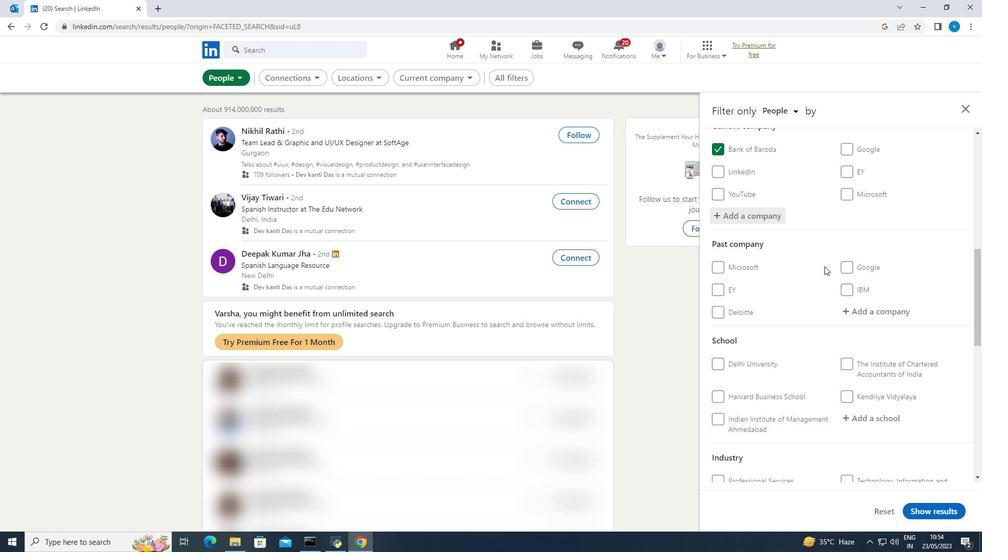 
Action: Mouse scrolled (825, 266) with delta (0, 0)
Screenshot: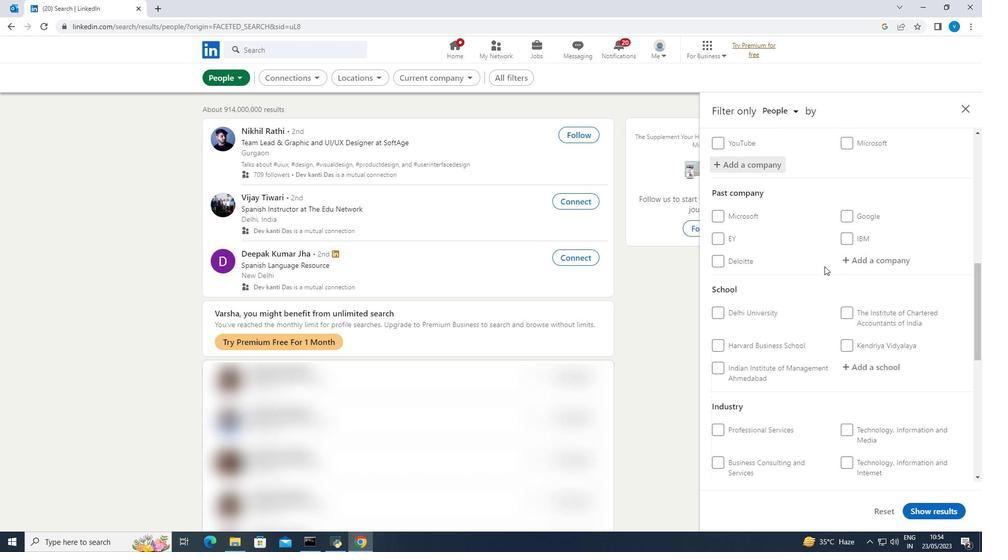 
Action: Mouse scrolled (825, 266) with delta (0, 0)
Screenshot: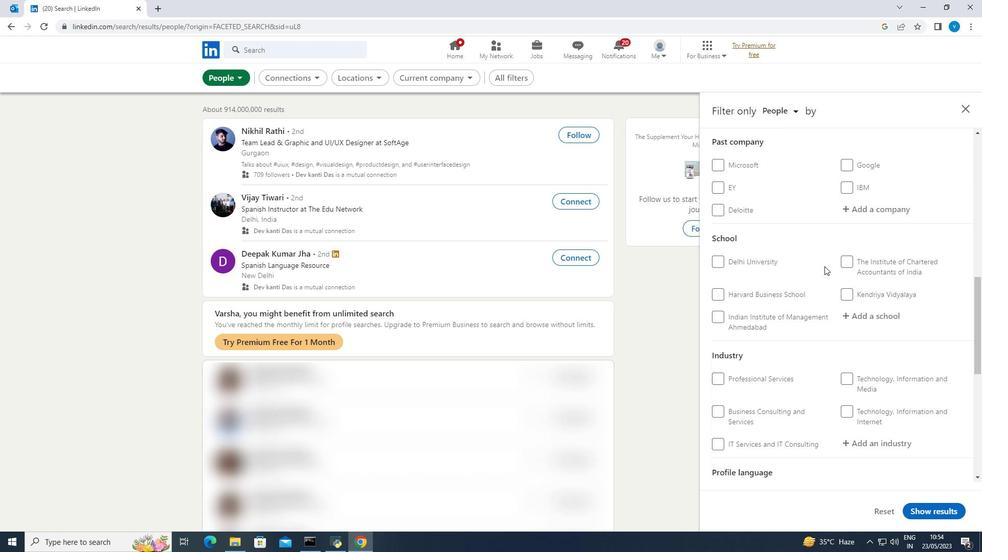 
Action: Mouse moved to (857, 266)
Screenshot: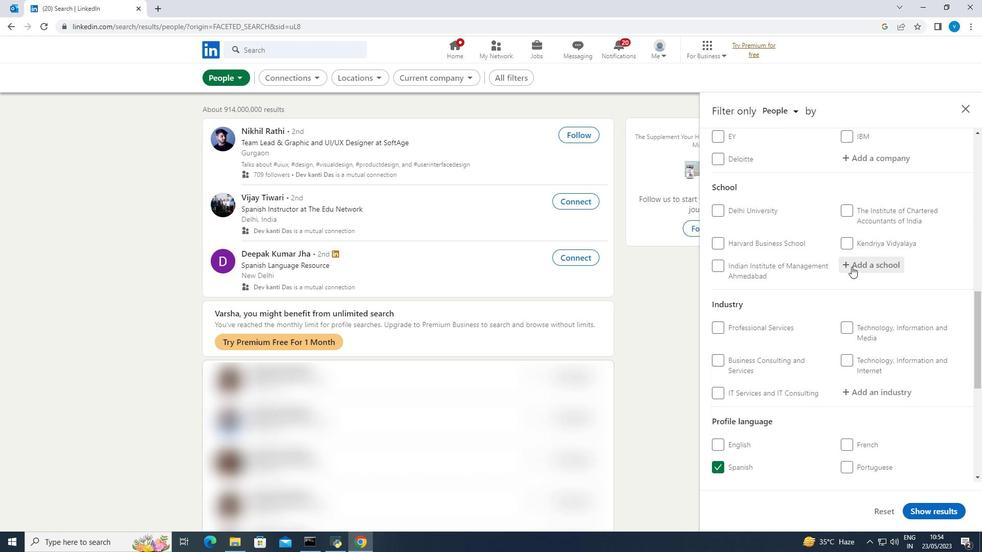 
Action: Mouse pressed left at (857, 266)
Screenshot: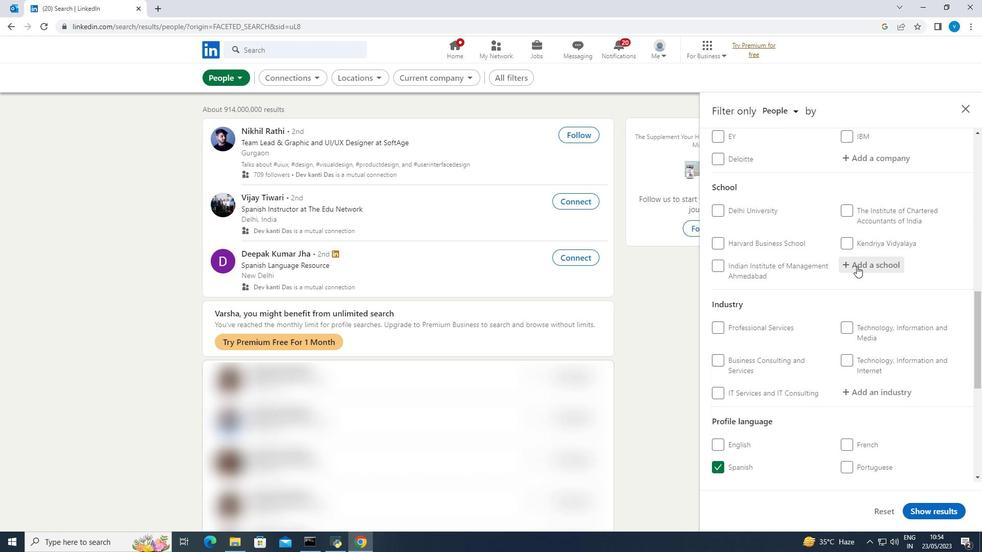
Action: Mouse moved to (859, 265)
Screenshot: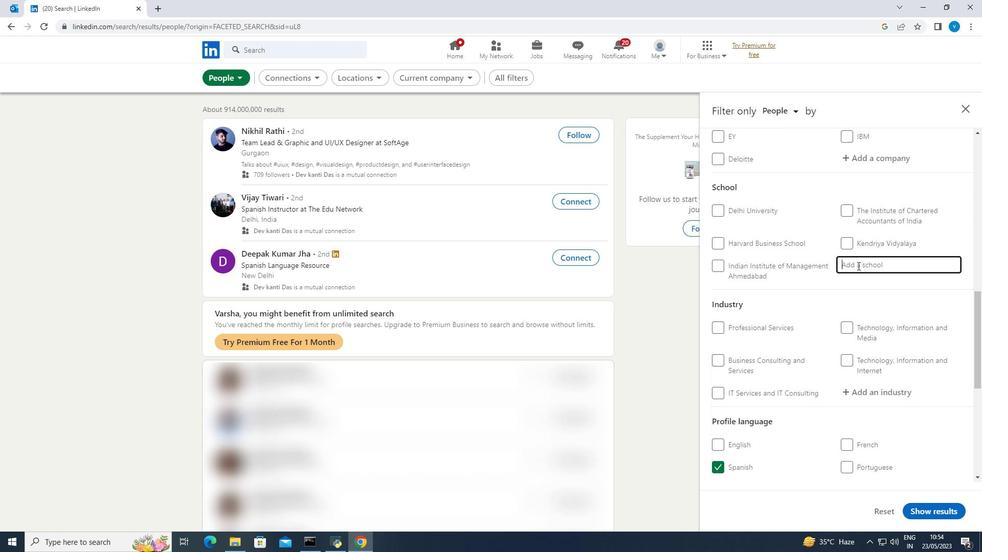 
Action: Key pressed <Key.shift><Key.shift><Key.shift><Key.shift><Key.shift><Key.shift><Key.shift><Key.shift><Key.shift>SS<Key.shift>M<Key.space><Key.shift><Key.shift>College<Key.space>of<Key.space>
Screenshot: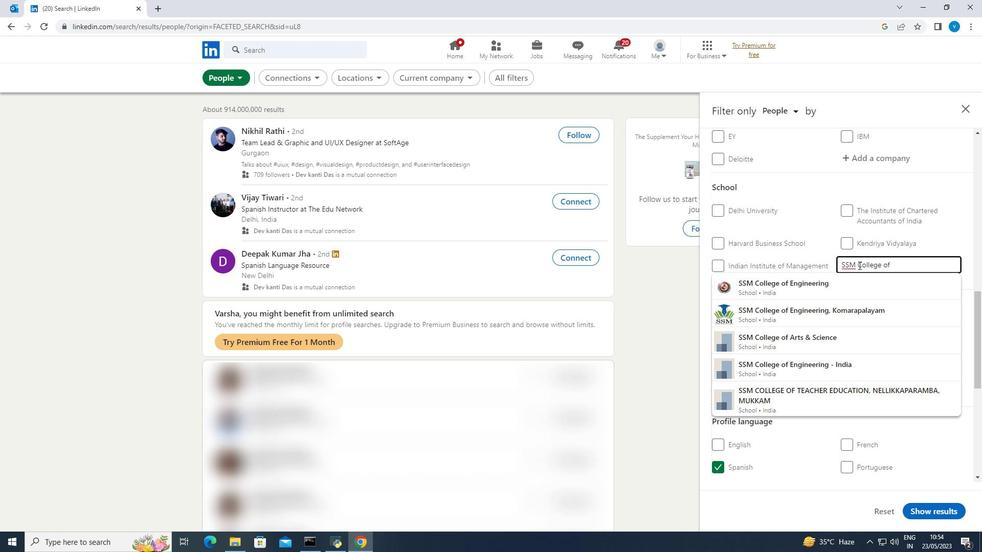 
Action: Mouse moved to (827, 283)
Screenshot: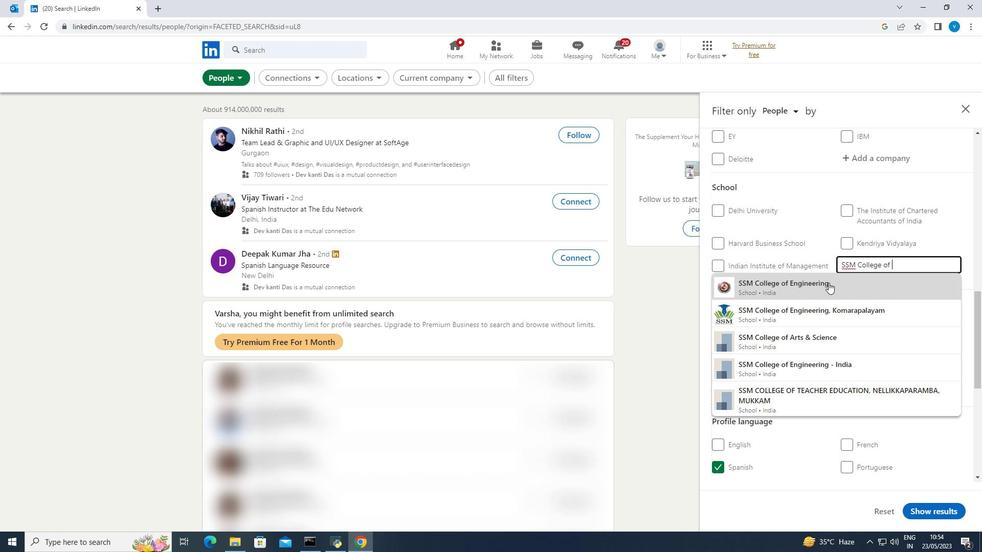 
Action: Mouse pressed left at (827, 283)
Screenshot: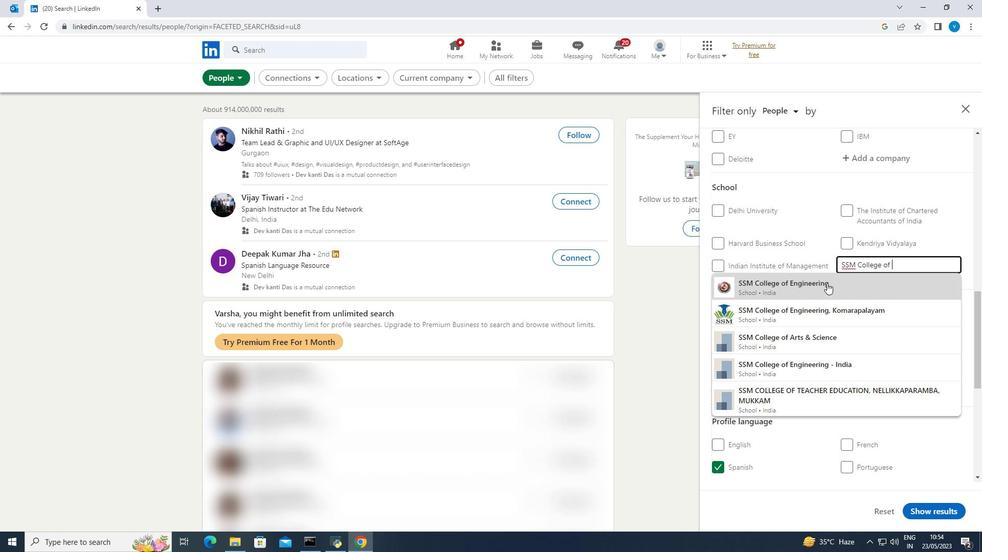 
Action: Mouse scrolled (827, 283) with delta (0, 0)
Screenshot: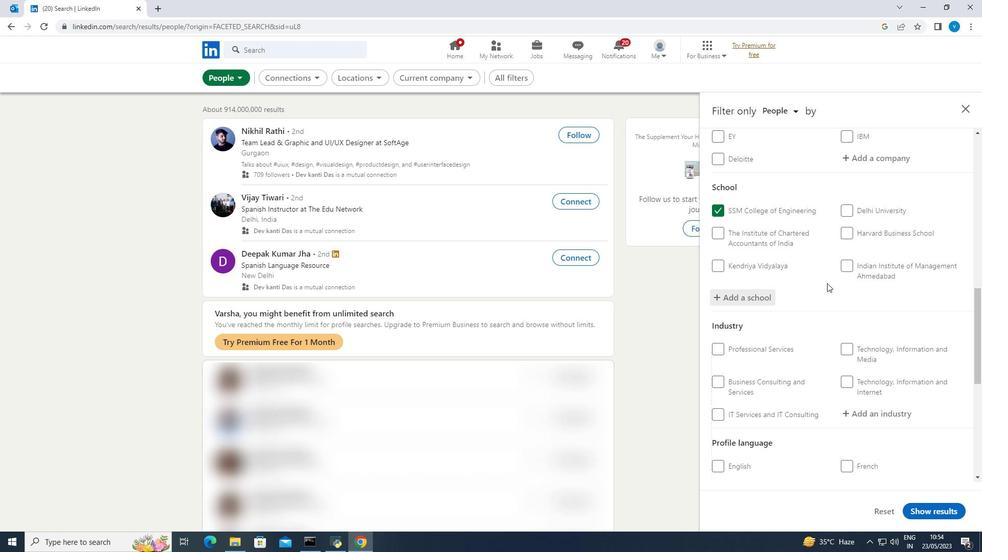
Action: Mouse scrolled (827, 283) with delta (0, 0)
Screenshot: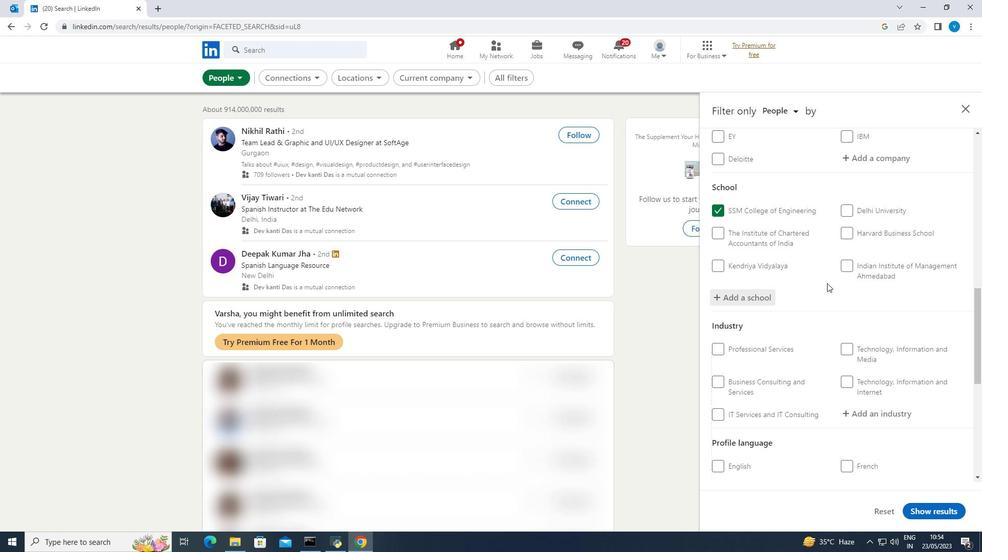 
Action: Mouse scrolled (827, 283) with delta (0, 0)
Screenshot: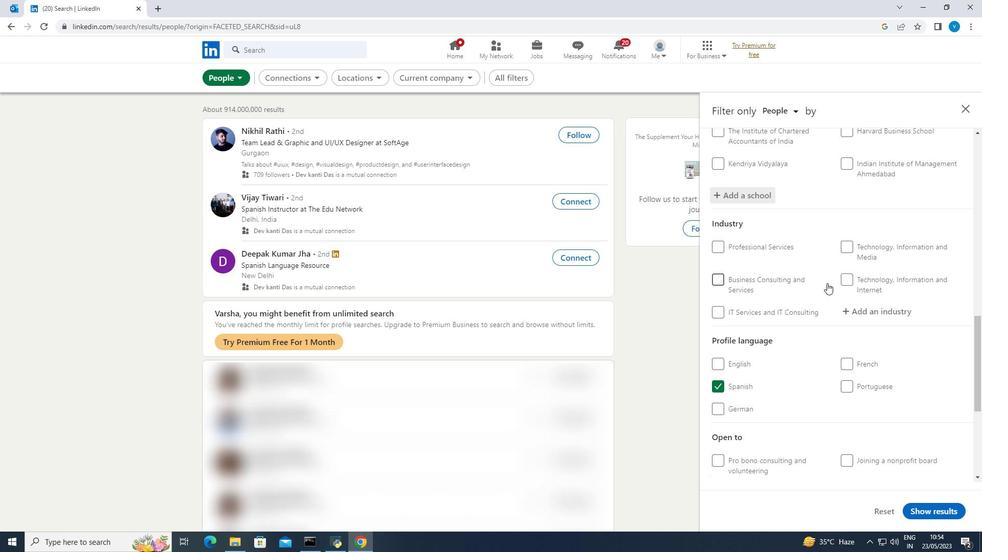 
Action: Mouse moved to (862, 260)
Screenshot: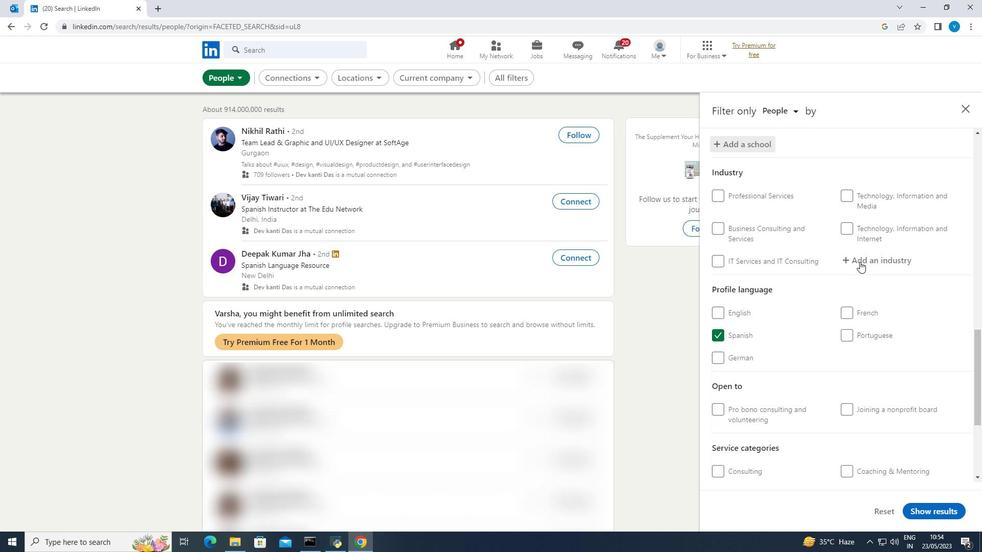 
Action: Mouse pressed left at (862, 260)
Screenshot: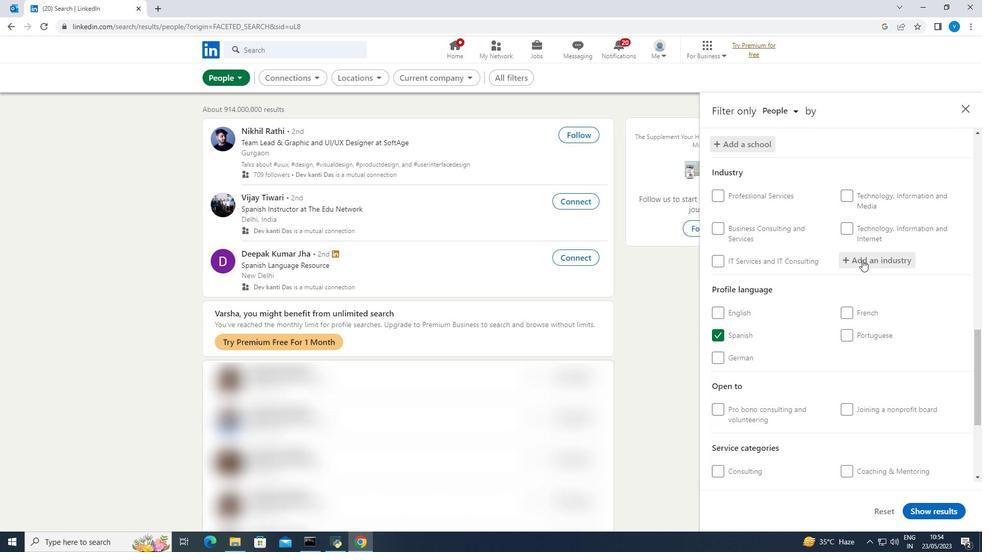
Action: Key pressed <Key.shift><Key.shift><Key.shift><Key.shift><Key.shift>Geothermal<Key.space><Key.shift><Key.shift>E
Screenshot: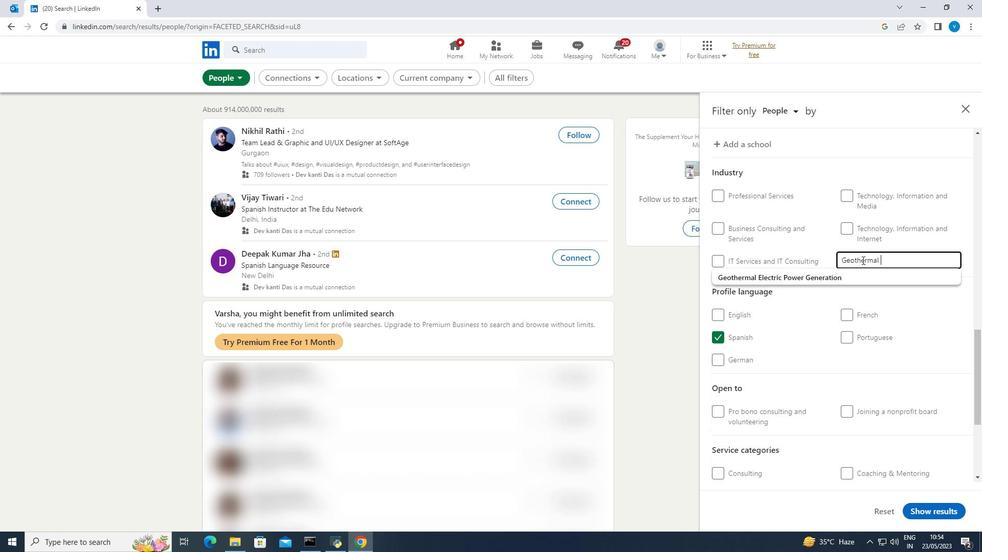 
Action: Mouse moved to (838, 282)
Screenshot: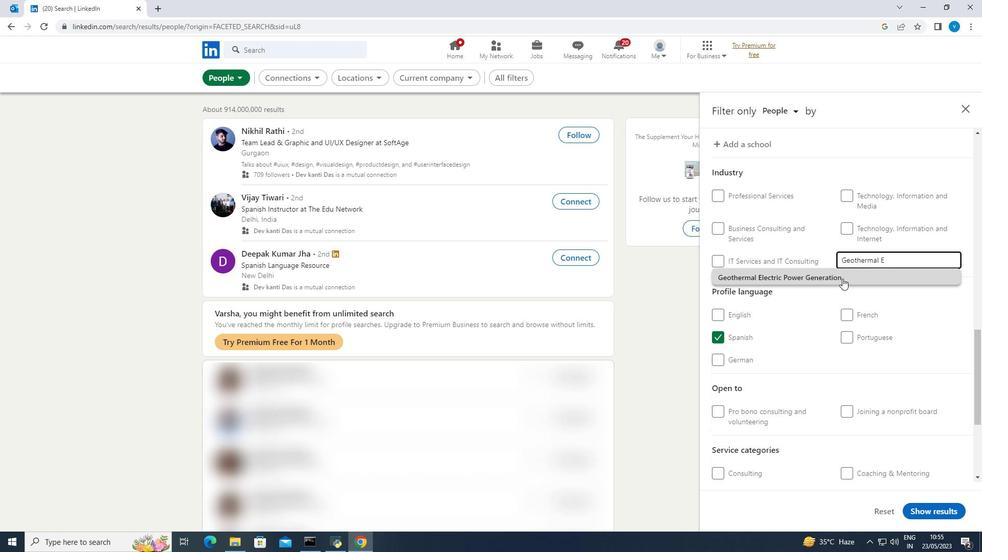 
Action: Mouse pressed left at (838, 282)
Screenshot: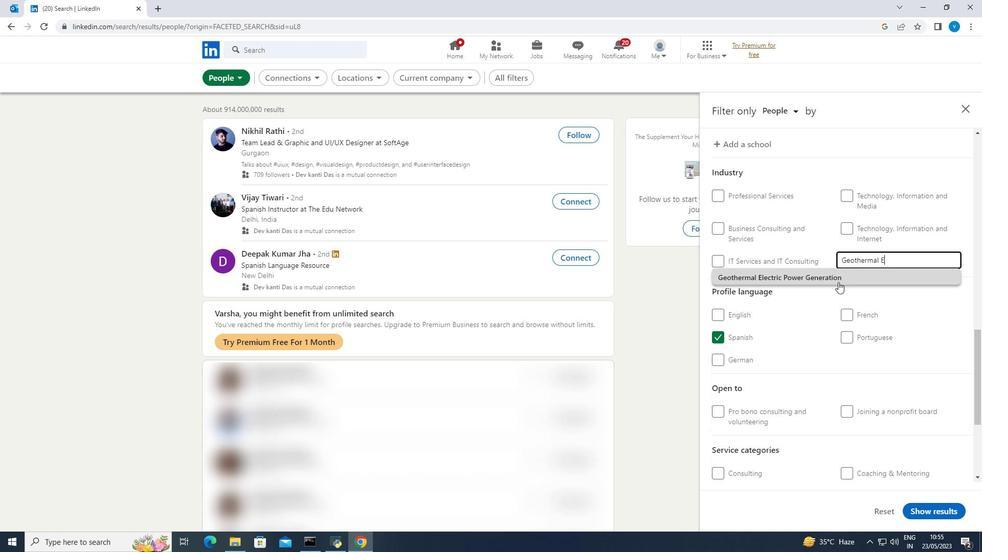 
Action: Mouse moved to (840, 286)
Screenshot: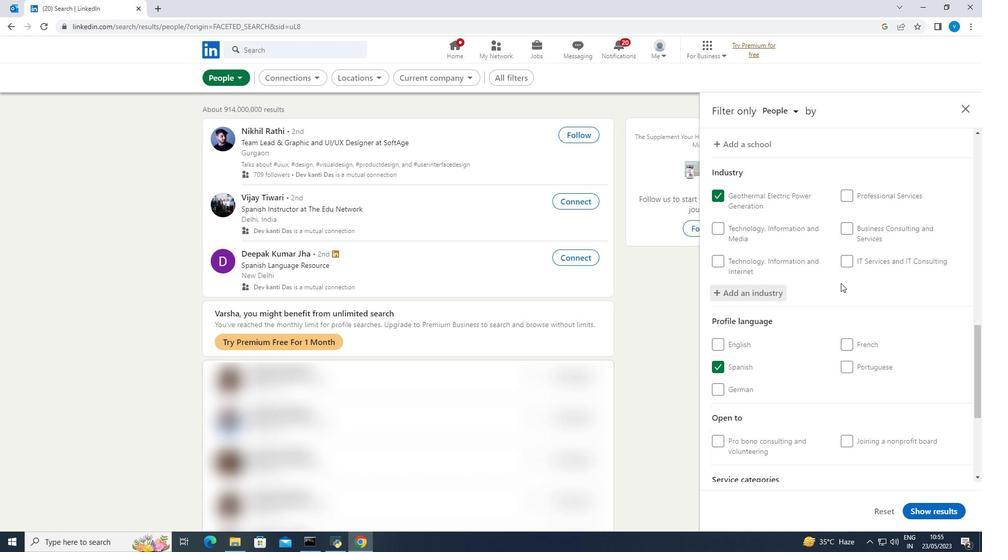 
Action: Mouse scrolled (840, 285) with delta (0, 0)
Screenshot: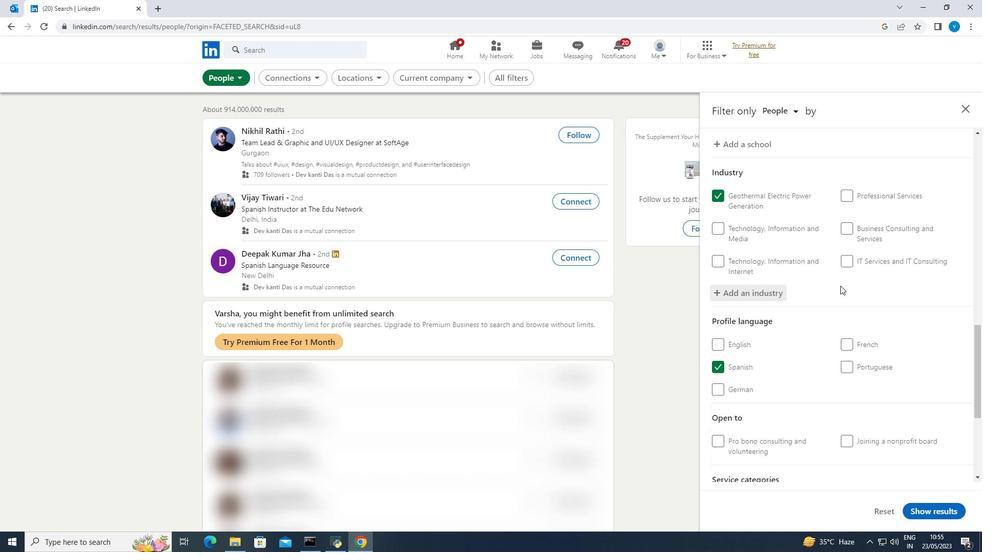 
Action: Mouse scrolled (840, 285) with delta (0, 0)
Screenshot: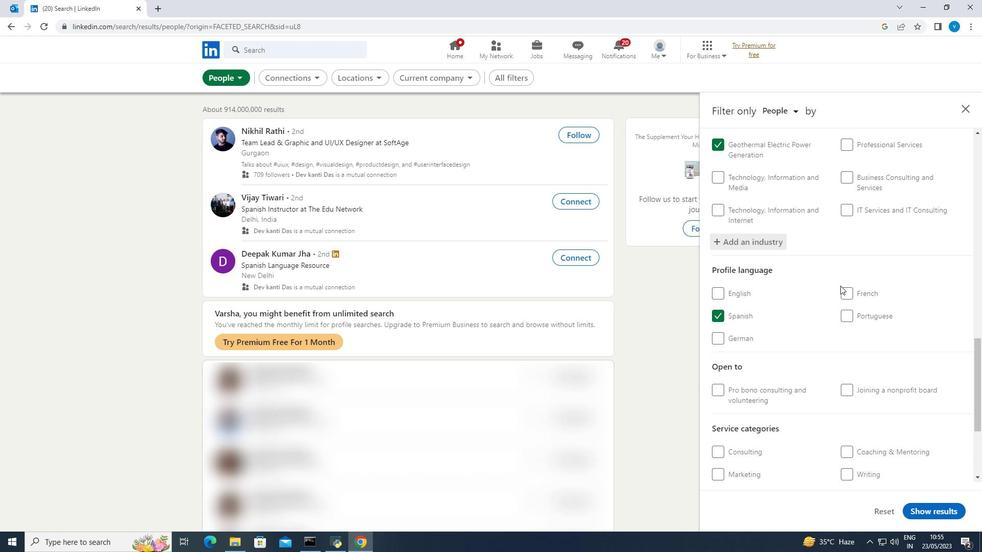 
Action: Mouse scrolled (840, 285) with delta (0, 0)
Screenshot: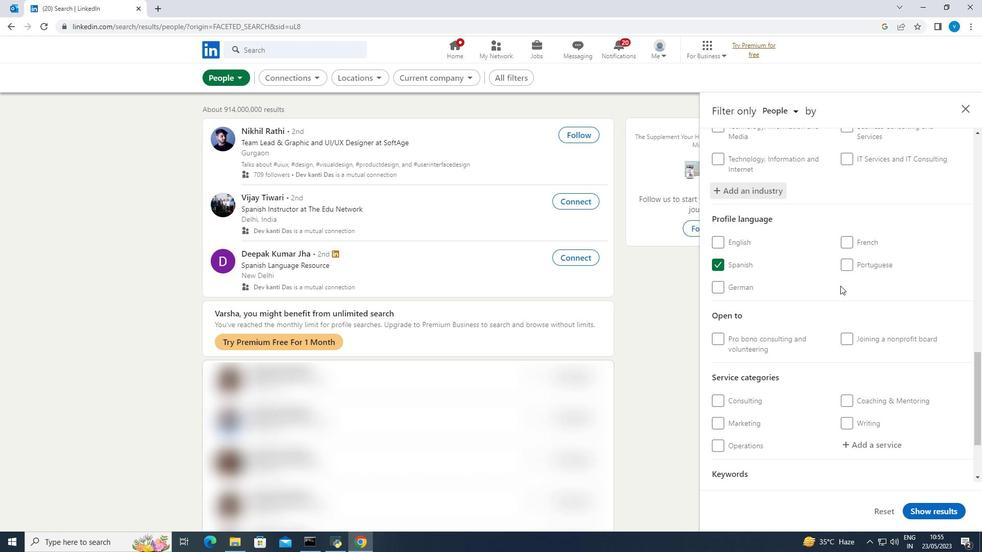 
Action: Mouse moved to (841, 285)
Screenshot: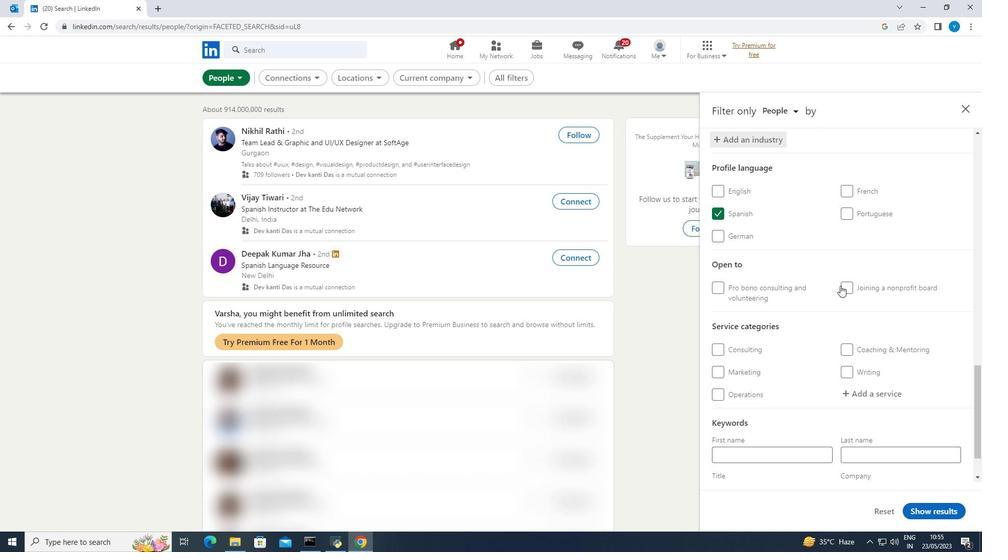 
Action: Mouse scrolled (841, 285) with delta (0, 0)
Screenshot: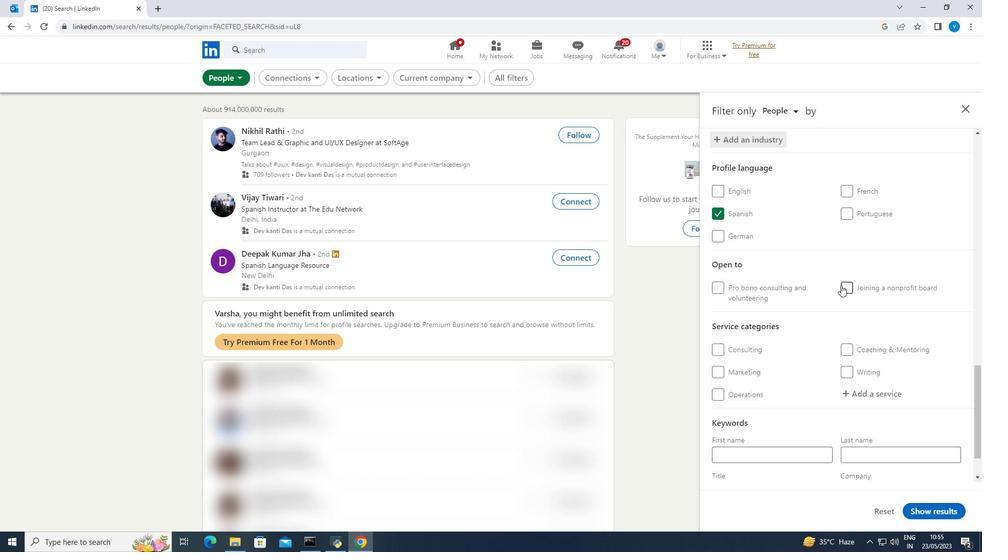 
Action: Mouse moved to (866, 340)
Screenshot: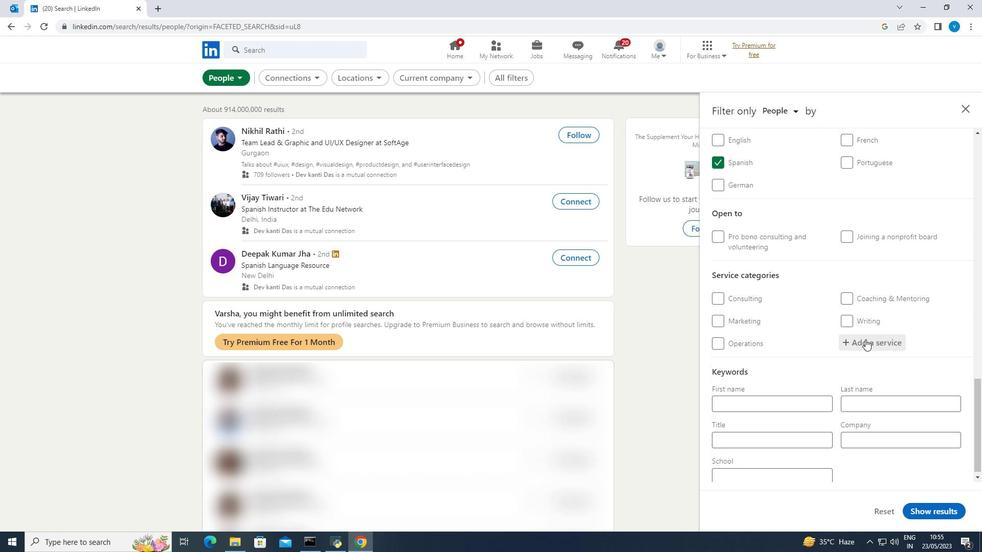 
Action: Mouse pressed left at (866, 340)
Screenshot: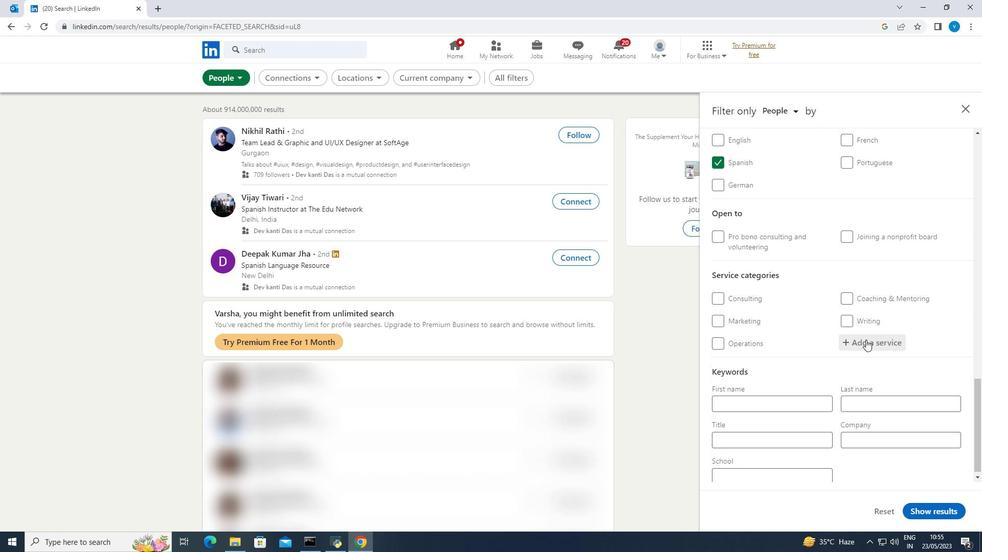 
Action: Mouse moved to (868, 340)
Screenshot: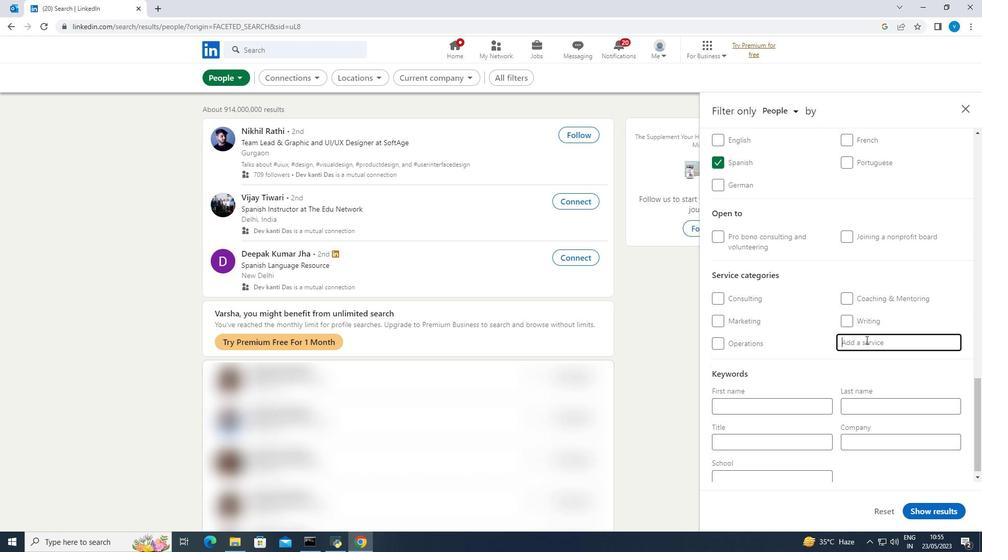 
Action: Key pressed <Key.shift><Key.shift><Key.shift><Key.shift><Key.shift>Homeowners
Screenshot: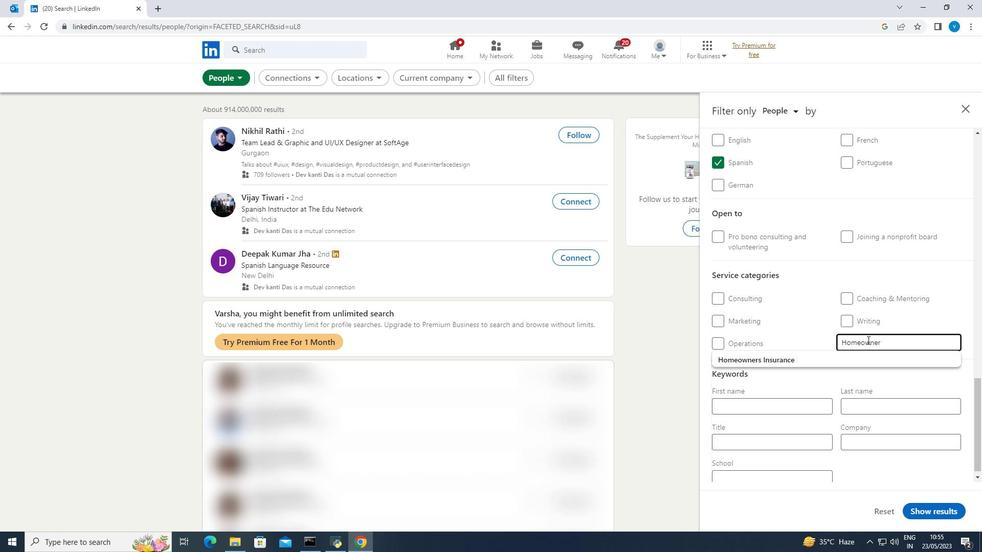
Action: Mouse moved to (807, 355)
Screenshot: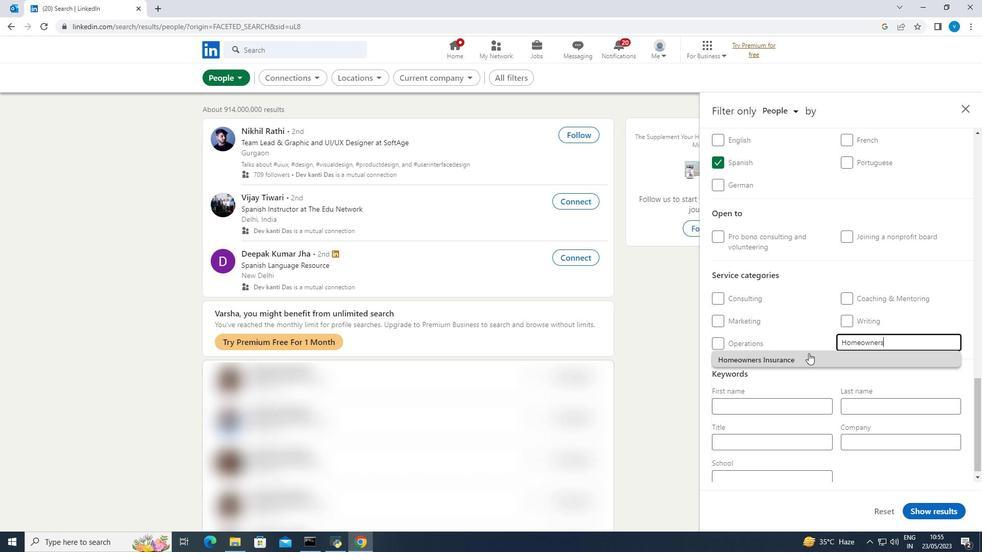 
Action: Mouse pressed left at (807, 355)
Screenshot: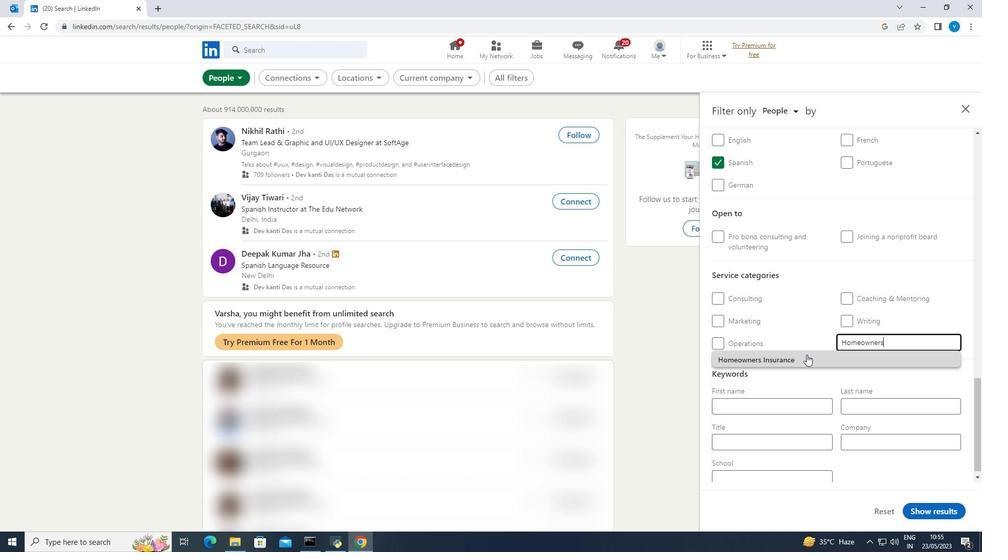 
Action: Mouse moved to (807, 355)
Screenshot: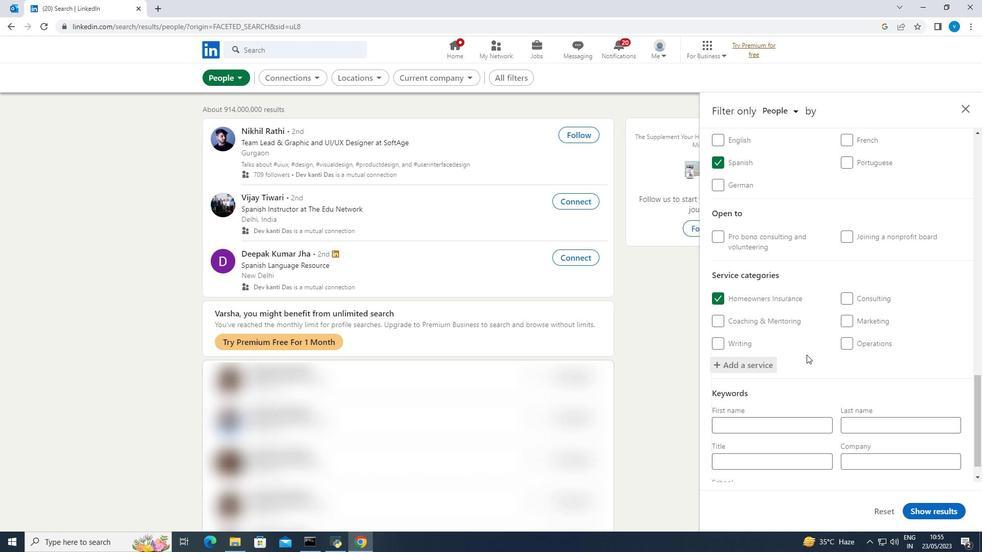 
Action: Mouse scrolled (807, 354) with delta (0, 0)
Screenshot: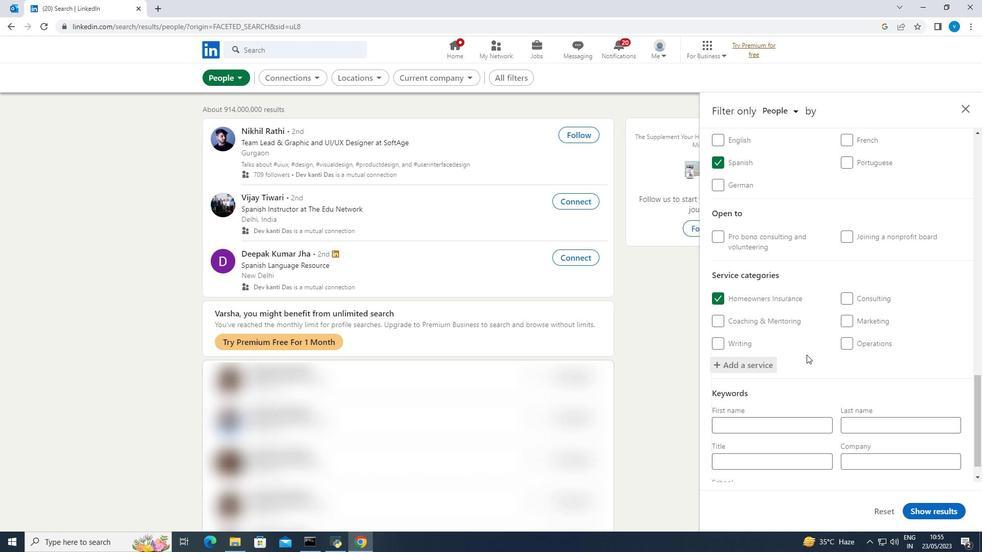 
Action: Mouse moved to (796, 439)
Screenshot: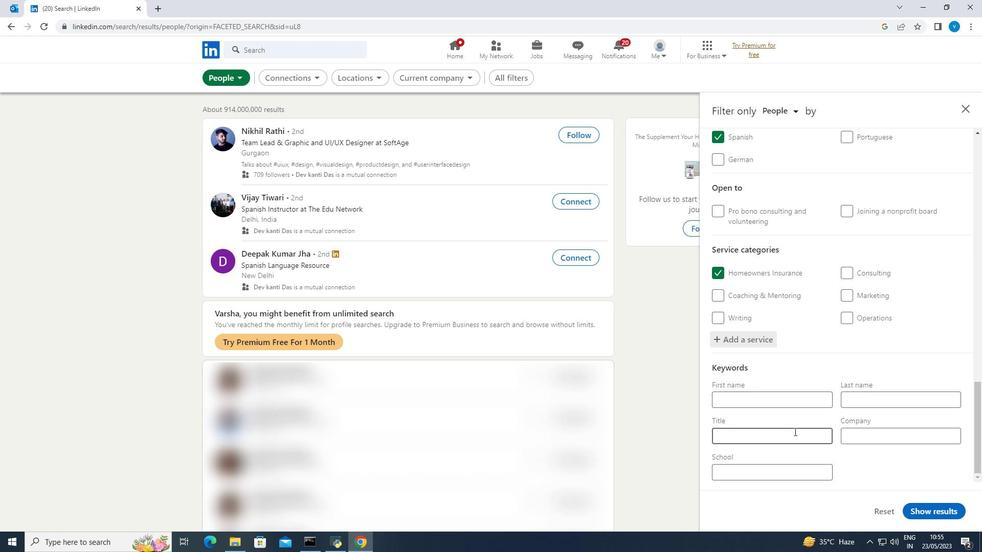 
Action: Mouse pressed left at (796, 439)
Screenshot: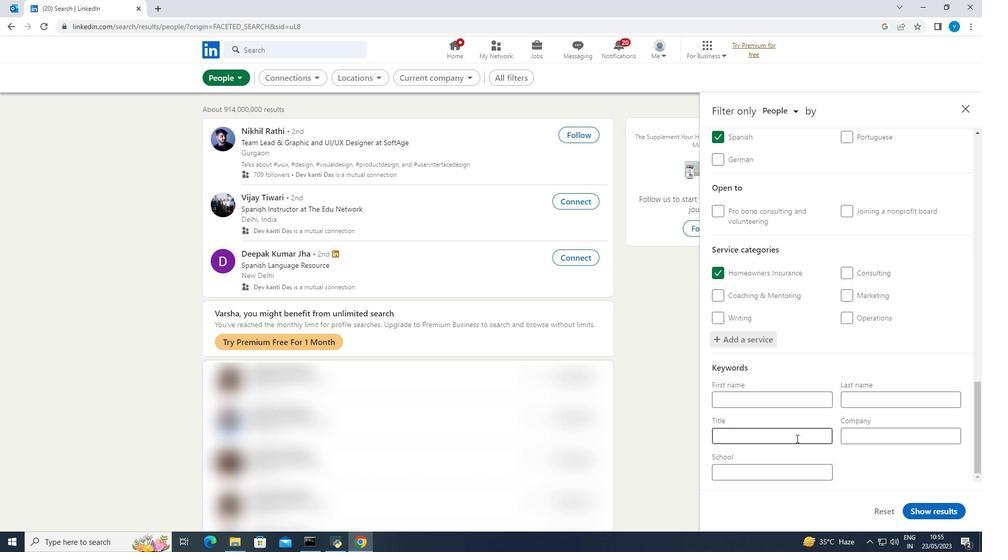 
Action: Mouse moved to (797, 437)
Screenshot: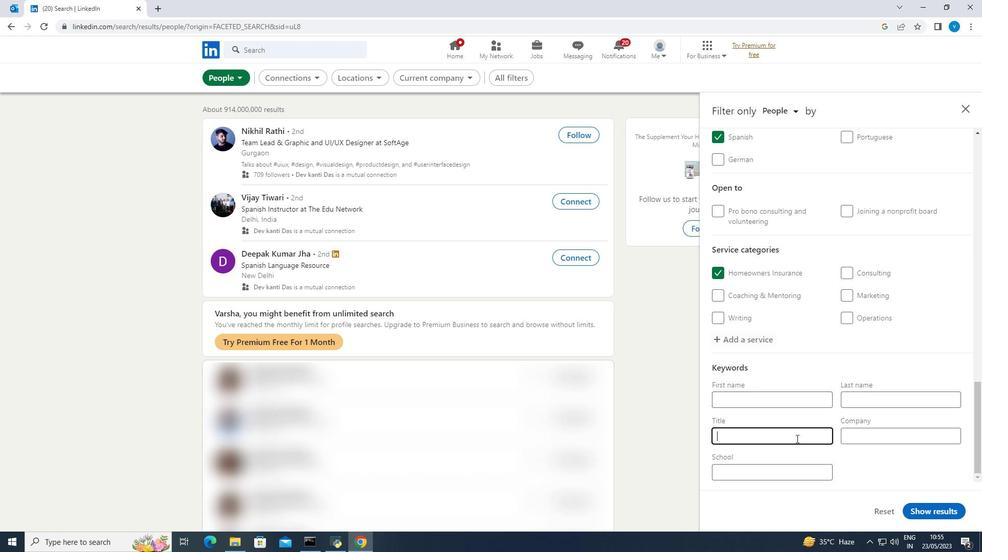 
Action: Key pressed <Key.shift><Key.shift><Key.shift>Assistant<Key.space><Key.shift><Key.shift>Golf<Key.space><Key.shift><Key.shift><Key.shift><Key.shift>Professional
Screenshot: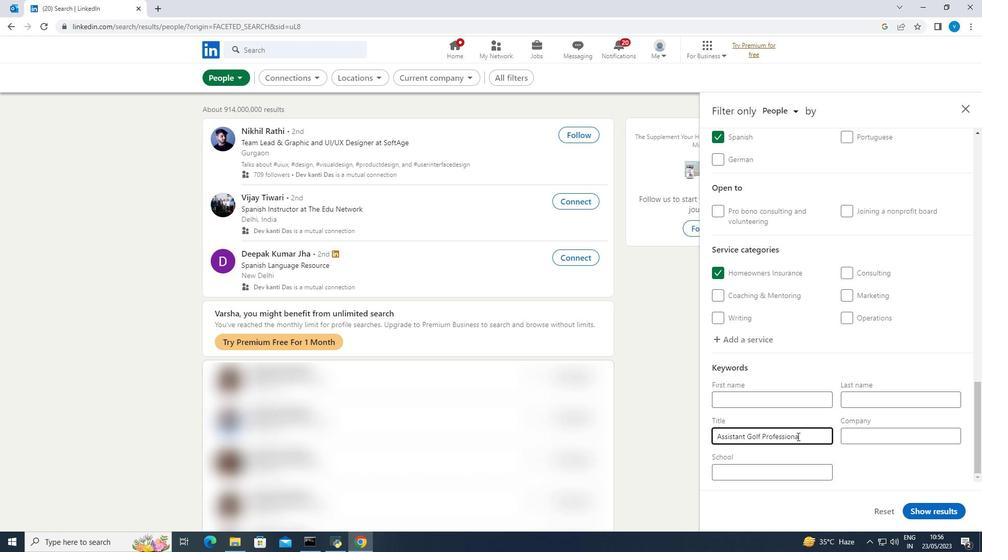 
Action: Mouse moved to (921, 511)
Screenshot: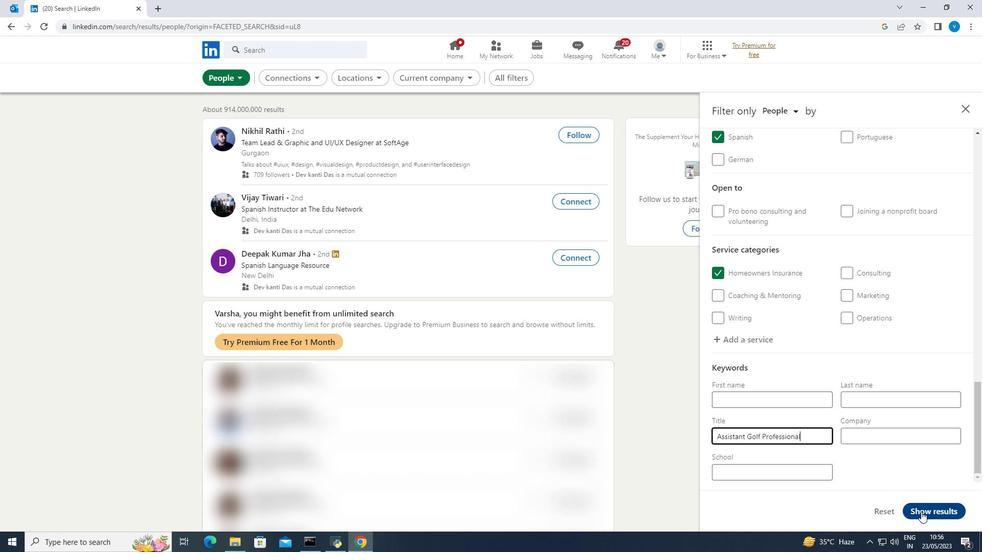 
Action: Mouse pressed left at (921, 511)
Screenshot: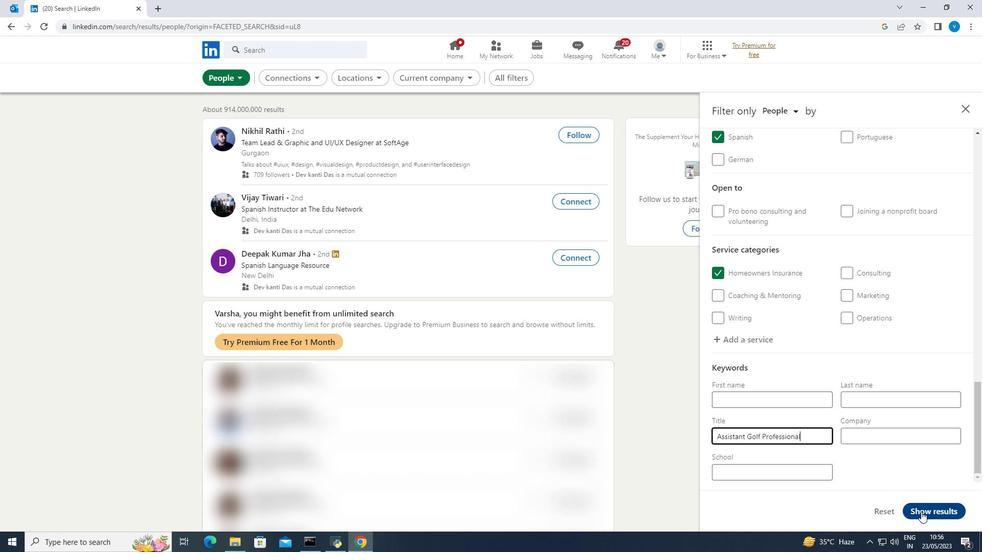 
Action: Mouse moved to (921, 510)
Screenshot: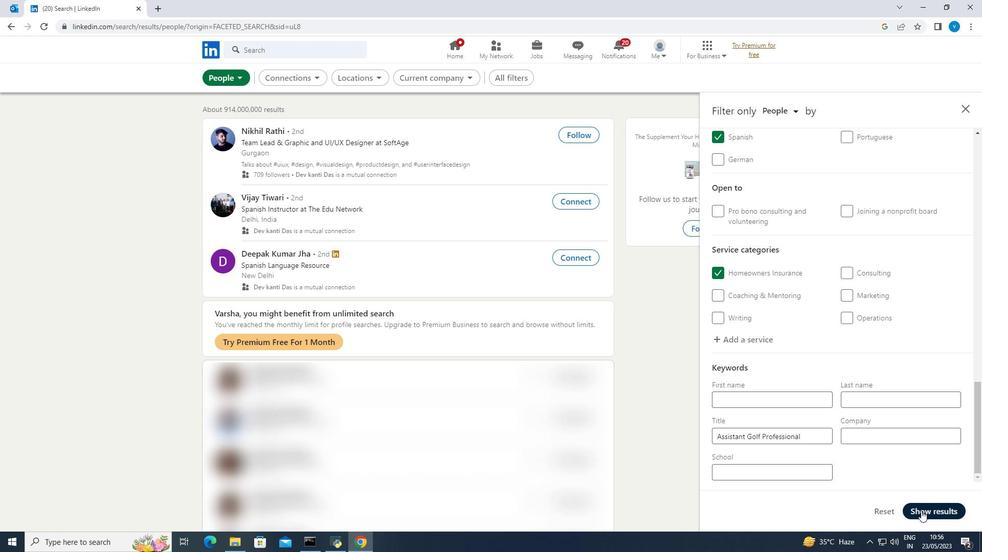 
